 Task: Find connections with filter location Mālvan with filter topic #Trainingwith filter profile language English with filter current company Zolo with filter school Sant Longowal Institute of Engineering and Technology with filter industry Satellite Telecommunications with filter service category Retirement Planning with filter keywords title Speech Pathologist
Action: Mouse moved to (529, 74)
Screenshot: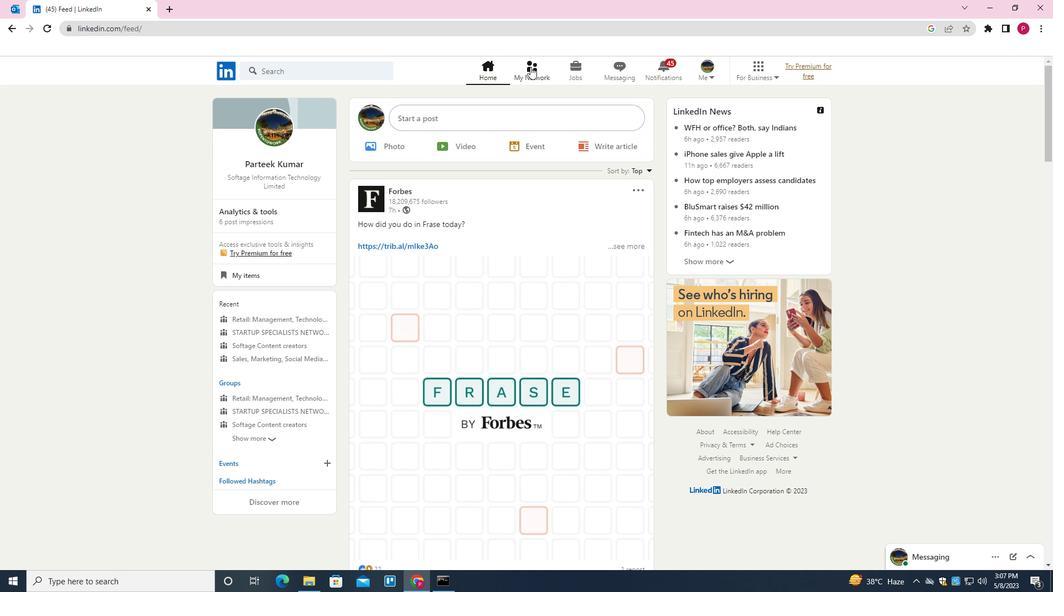 
Action: Mouse pressed left at (529, 74)
Screenshot: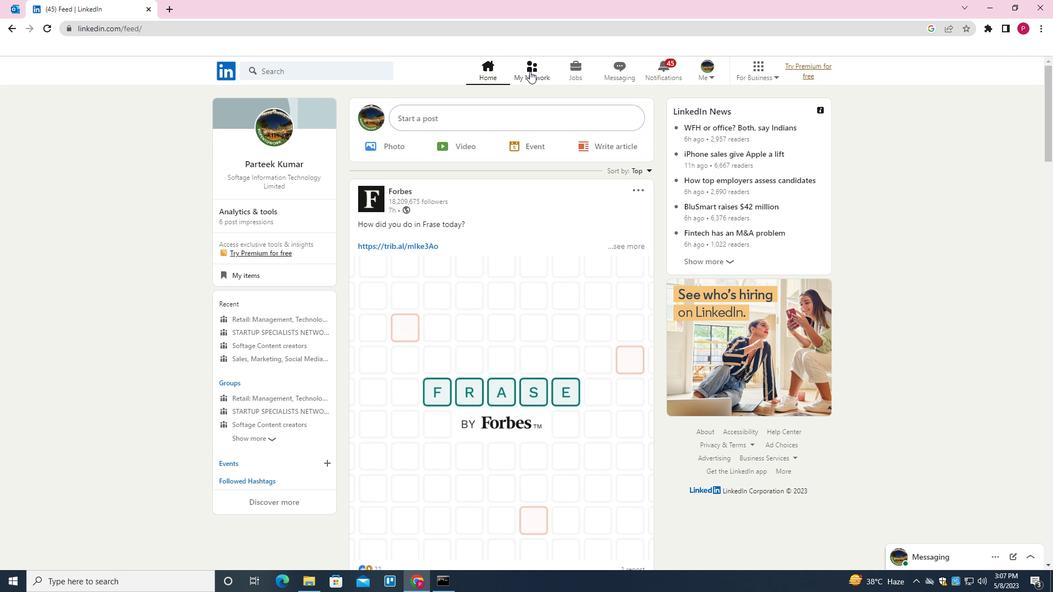 
Action: Mouse moved to (348, 132)
Screenshot: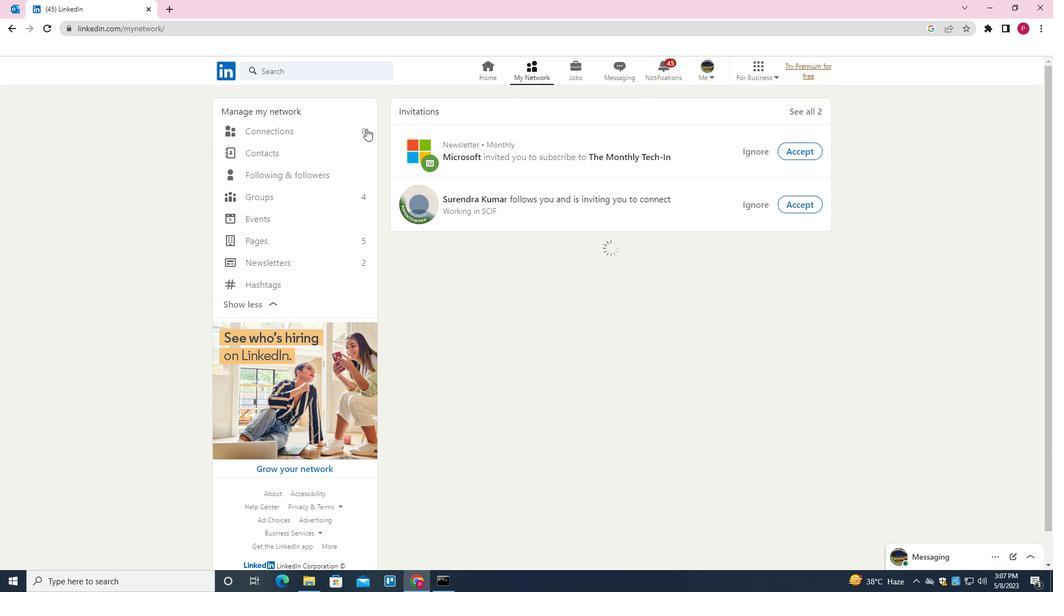
Action: Mouse pressed left at (348, 132)
Screenshot: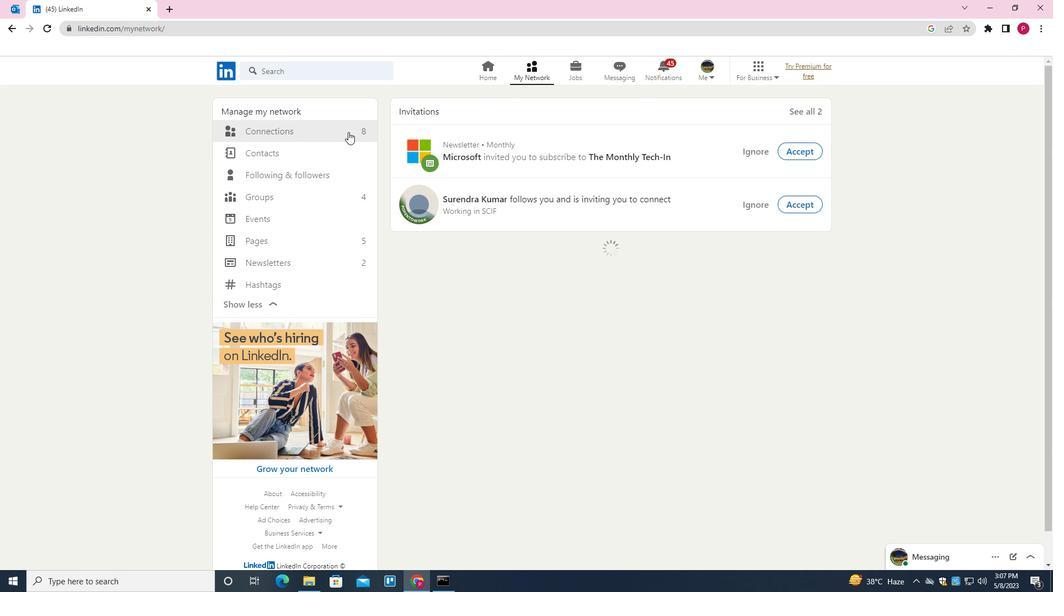 
Action: Mouse moved to (618, 130)
Screenshot: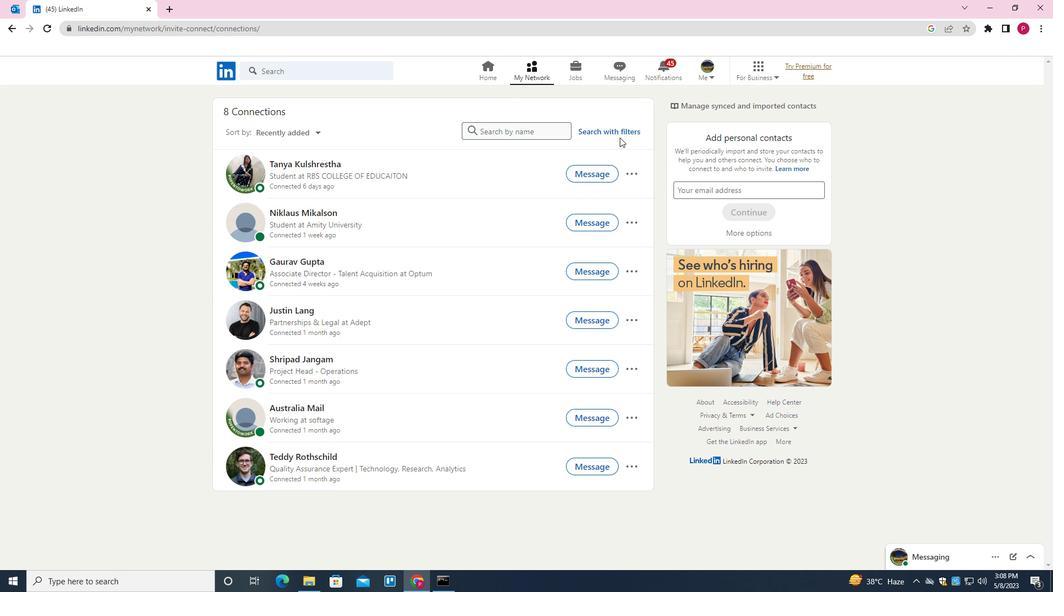 
Action: Mouse pressed left at (618, 130)
Screenshot: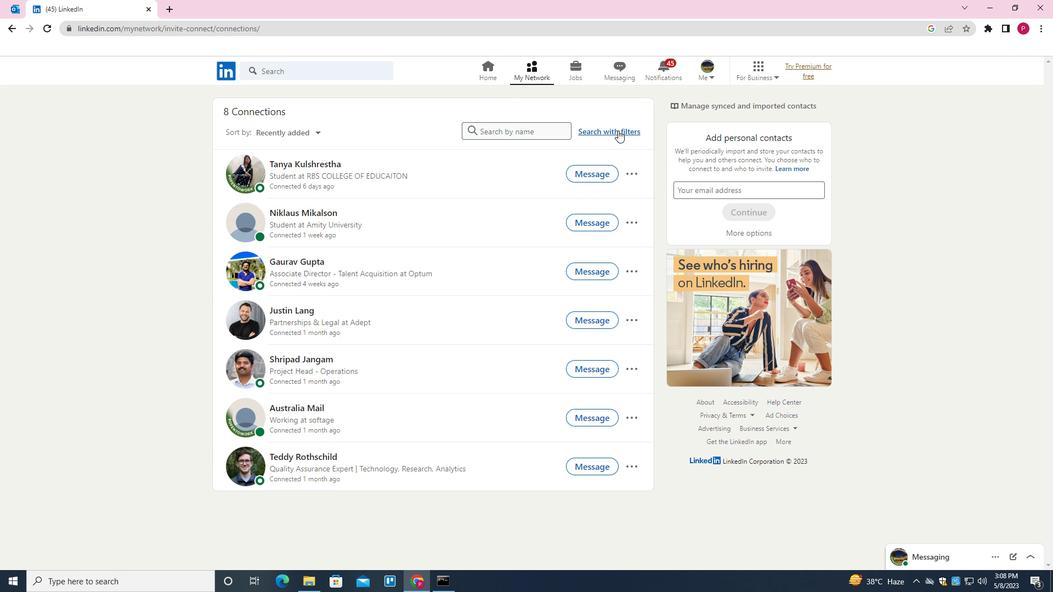 
Action: Mouse moved to (563, 103)
Screenshot: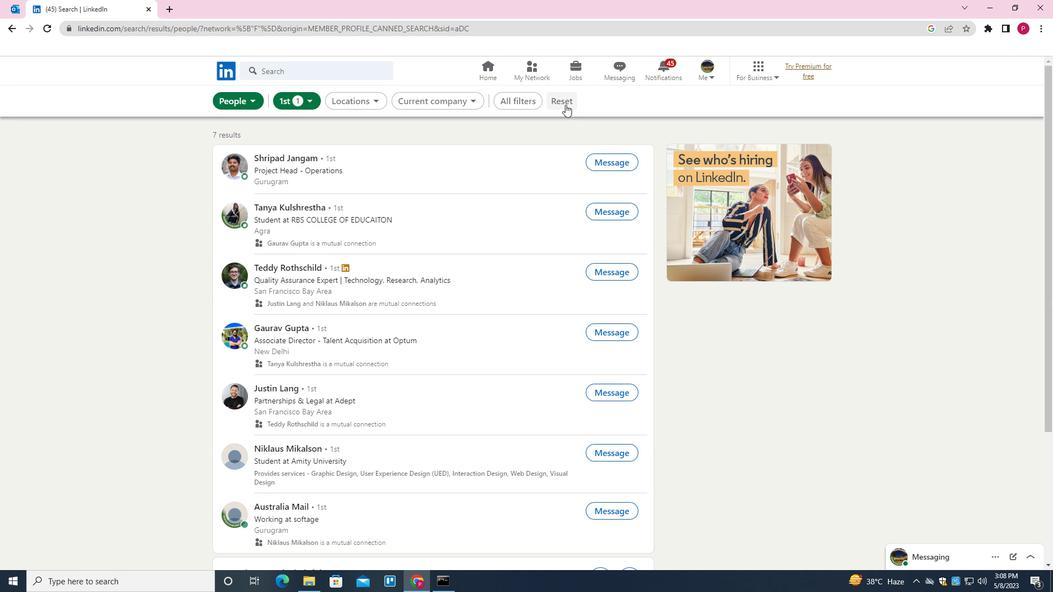 
Action: Mouse pressed left at (563, 103)
Screenshot: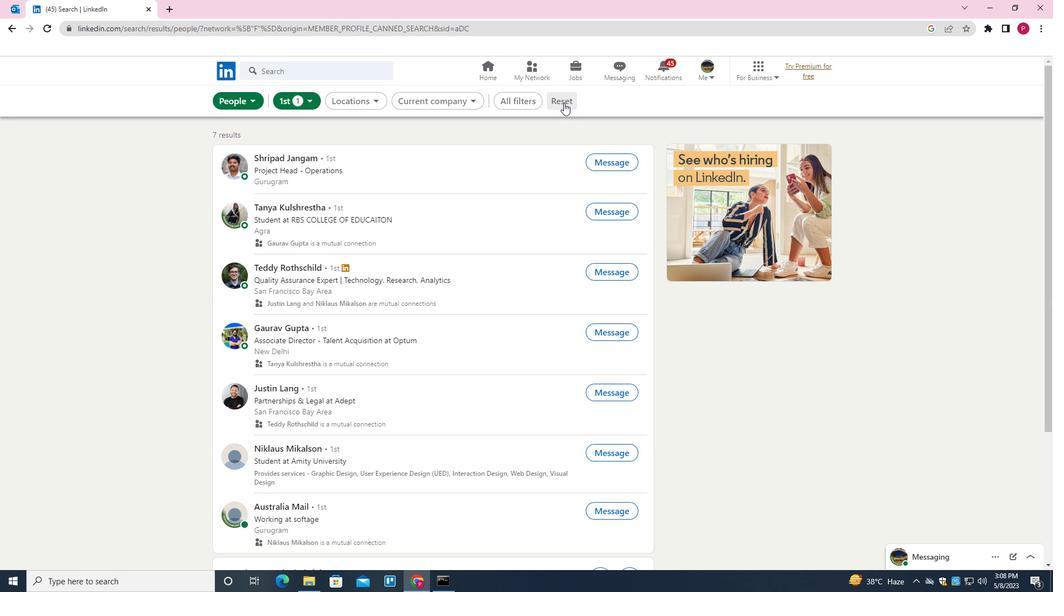 
Action: Mouse moved to (549, 103)
Screenshot: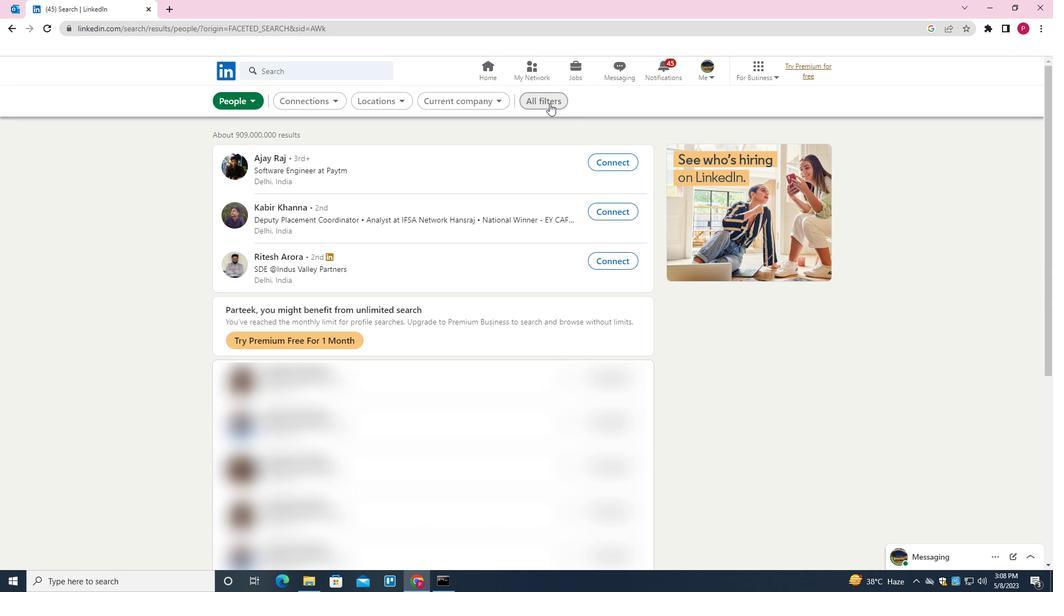 
Action: Mouse pressed left at (549, 103)
Screenshot: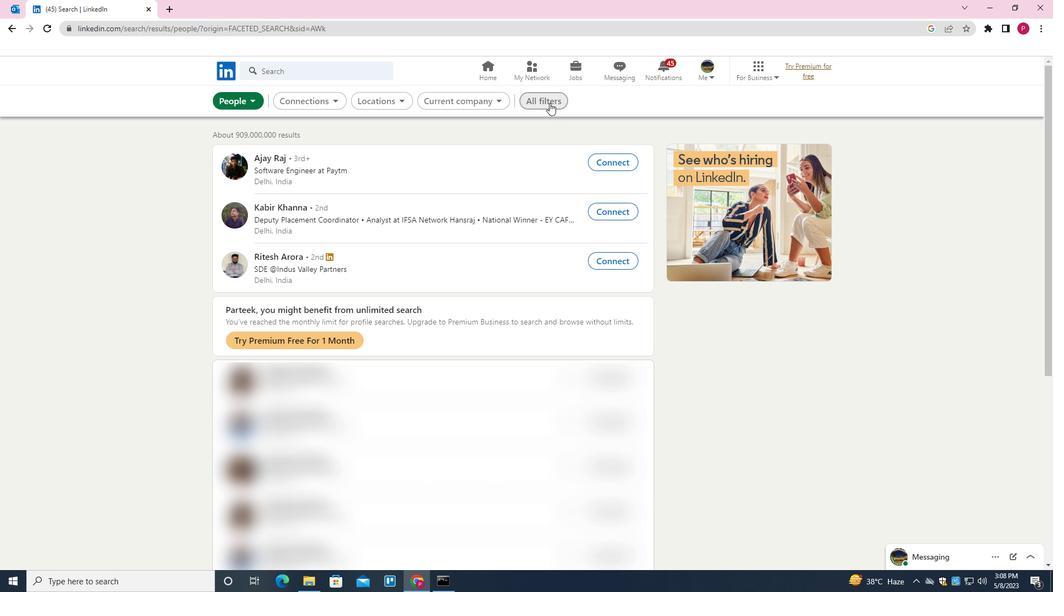 
Action: Mouse moved to (898, 251)
Screenshot: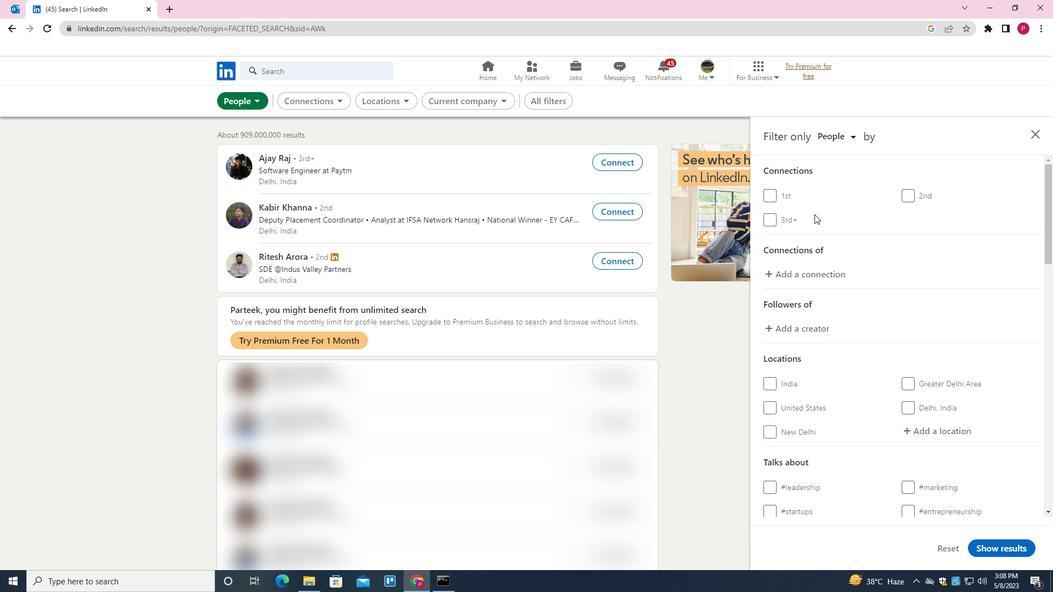 
Action: Mouse scrolled (898, 251) with delta (0, 0)
Screenshot: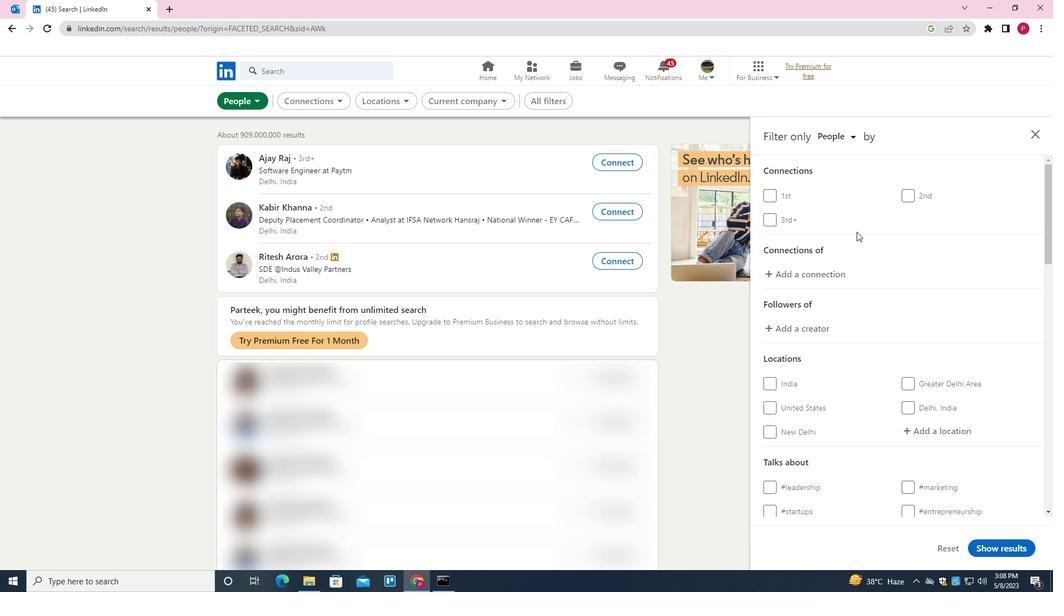 
Action: Mouse moved to (899, 253)
Screenshot: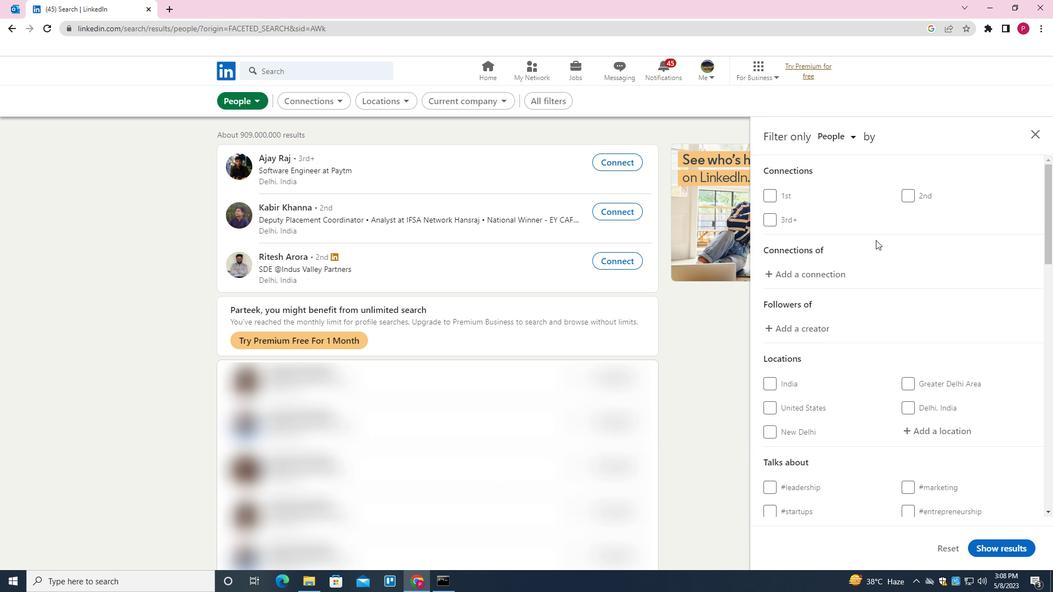 
Action: Mouse scrolled (899, 252) with delta (0, 0)
Screenshot: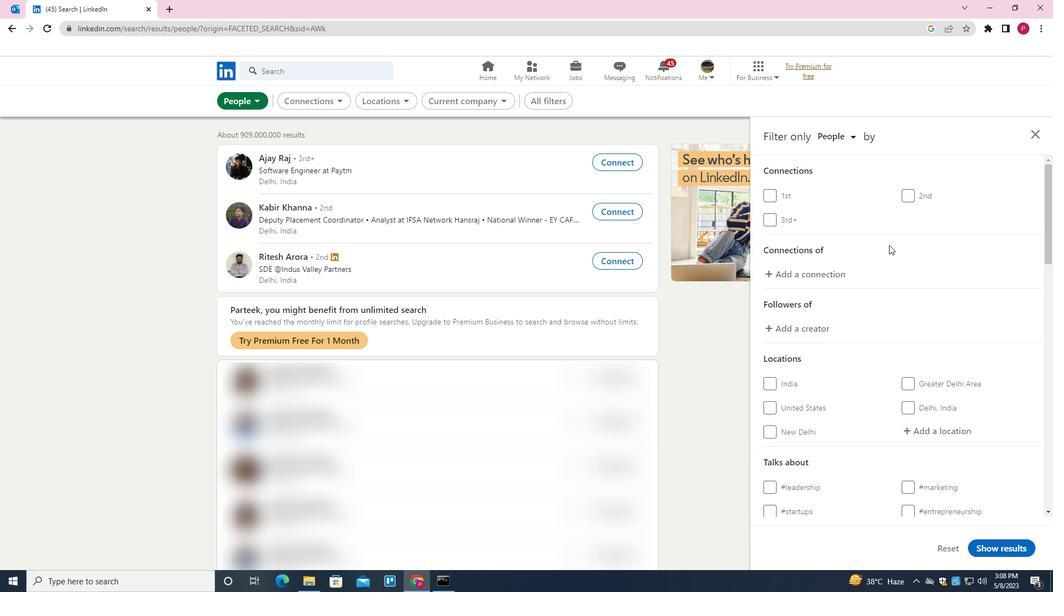 
Action: Mouse moved to (909, 264)
Screenshot: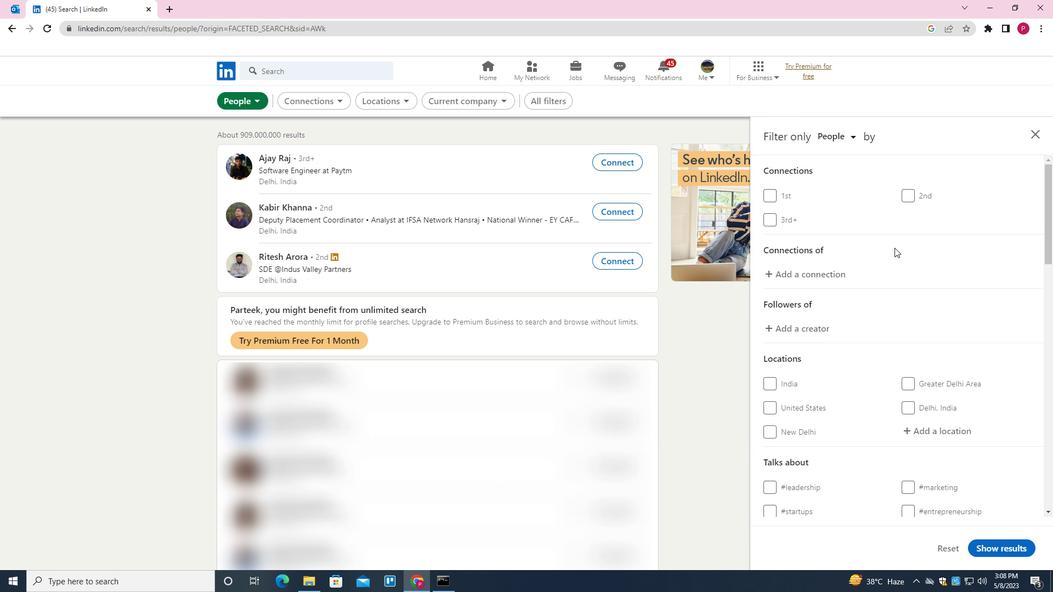 
Action: Mouse scrolled (909, 263) with delta (0, 0)
Screenshot: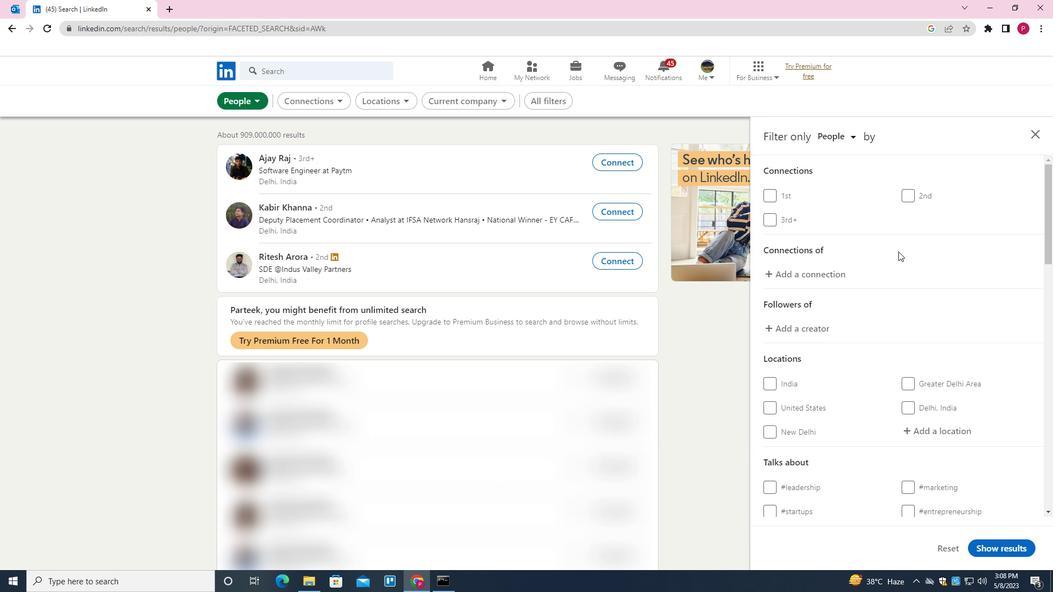 
Action: Mouse moved to (933, 263)
Screenshot: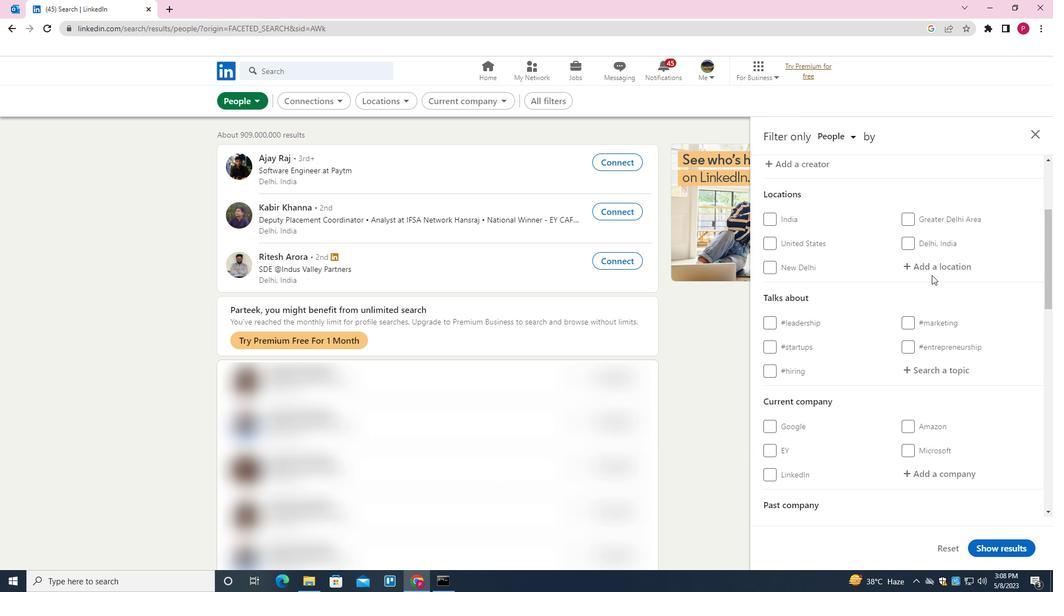 
Action: Mouse pressed left at (933, 263)
Screenshot: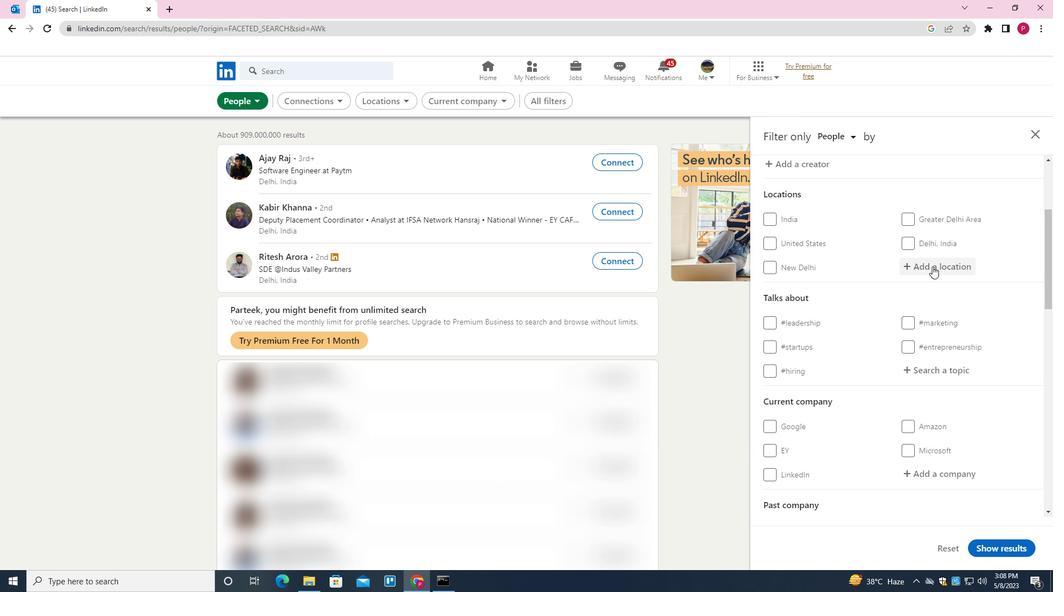 
Action: Key pressed <Key.shift>MALVAN<Key.down><Key.enter>
Screenshot: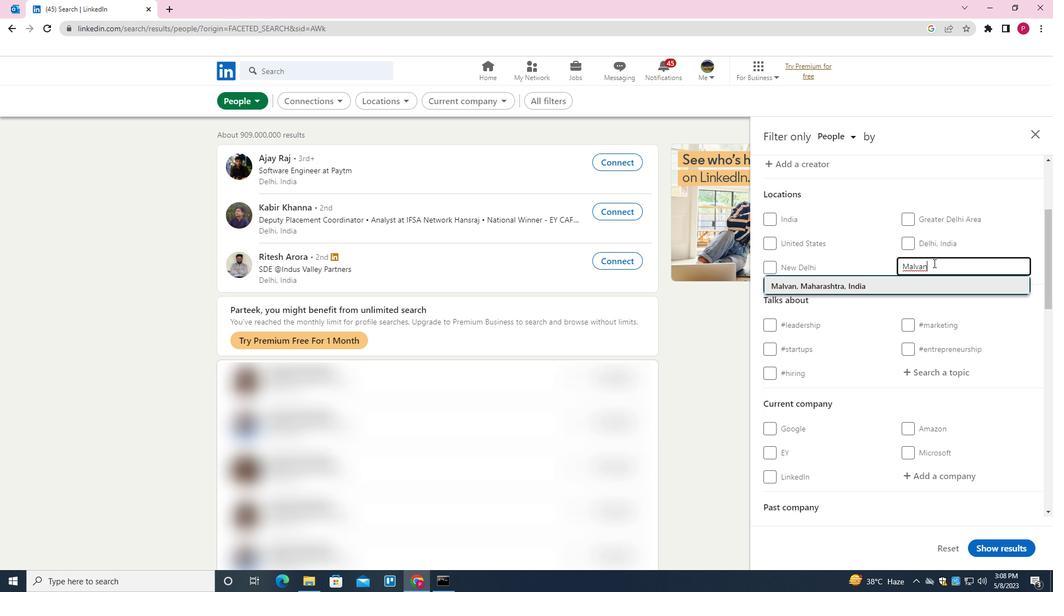 
Action: Mouse moved to (866, 285)
Screenshot: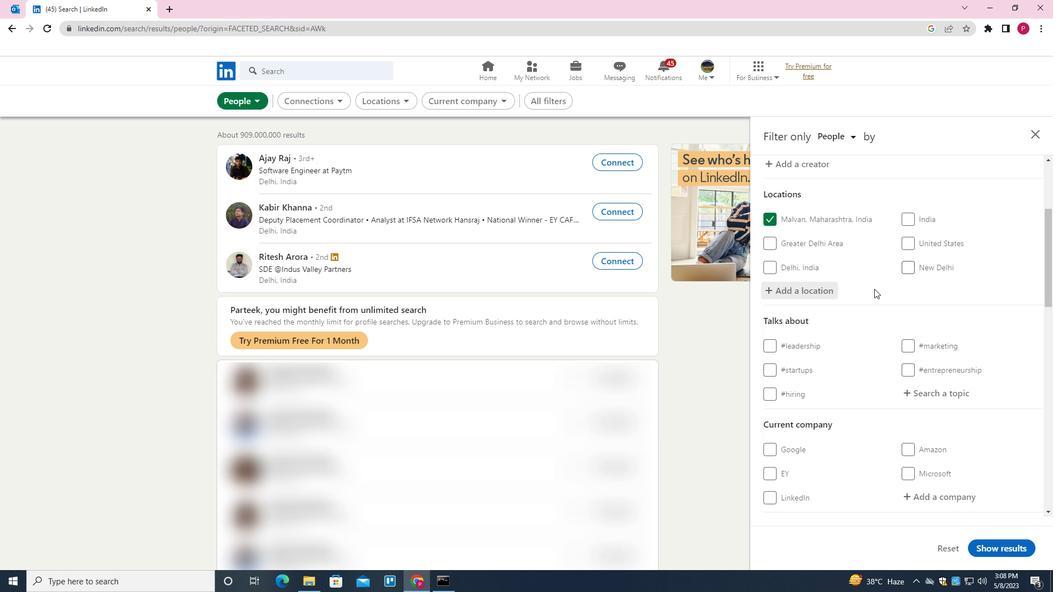 
Action: Mouse scrolled (866, 285) with delta (0, 0)
Screenshot: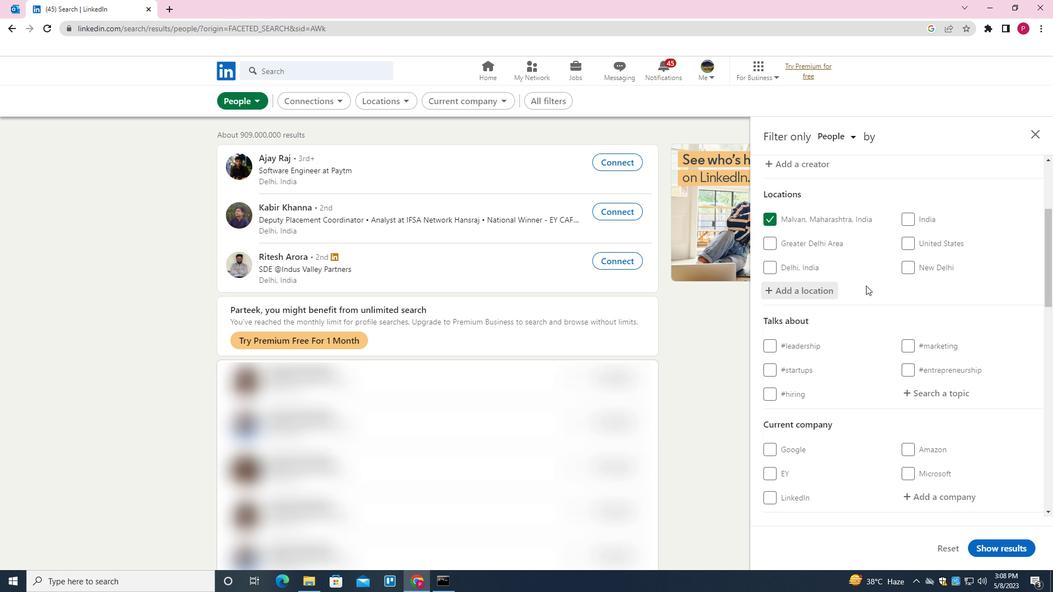 
Action: Mouse scrolled (866, 285) with delta (0, 0)
Screenshot: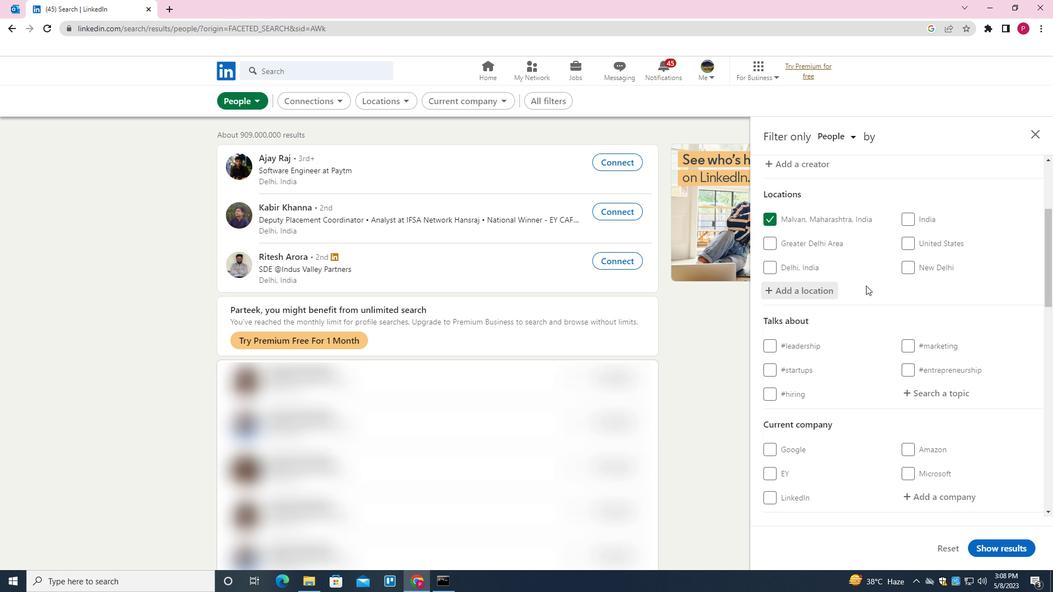 
Action: Mouse scrolled (866, 285) with delta (0, 0)
Screenshot: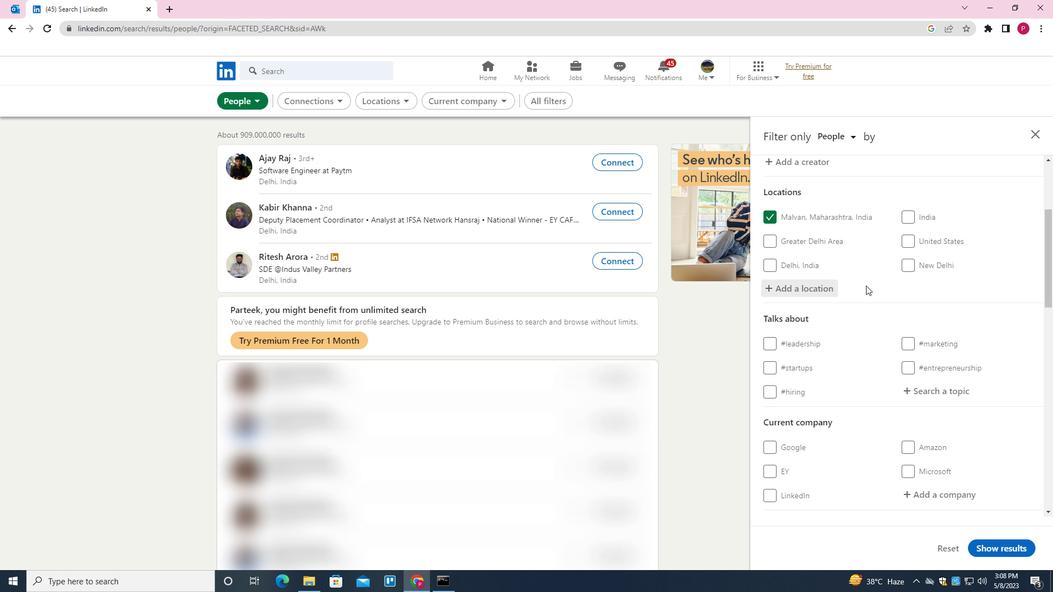 
Action: Mouse moved to (939, 234)
Screenshot: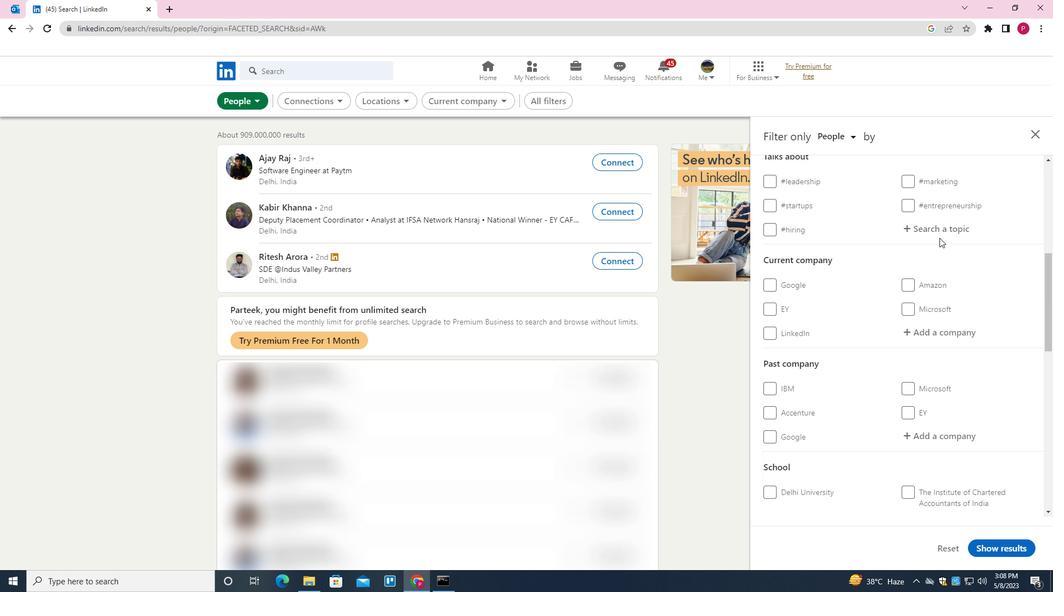 
Action: Mouse pressed left at (939, 234)
Screenshot: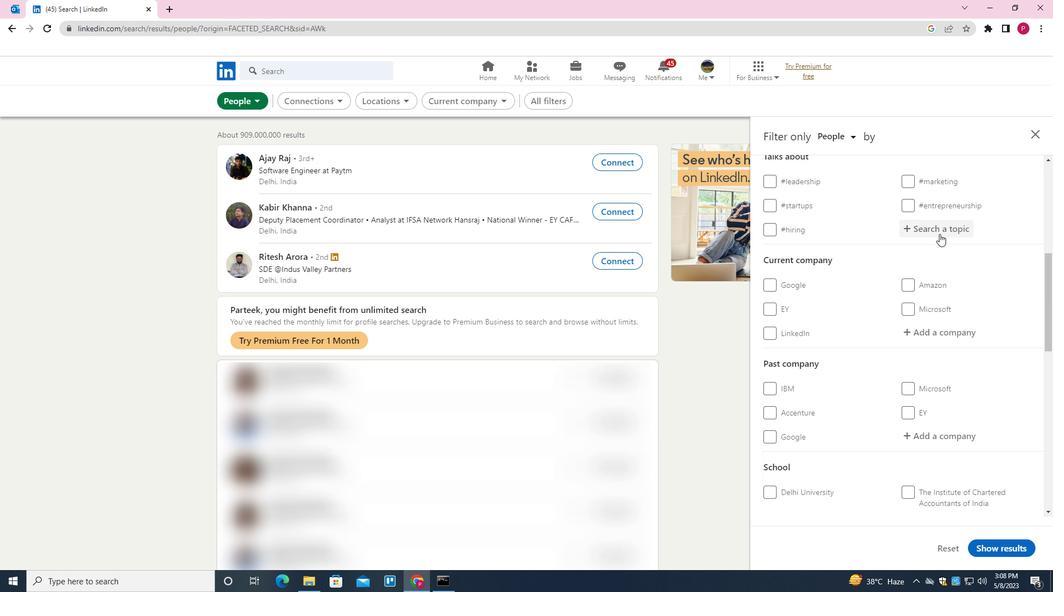 
Action: Key pressed TRAINING<Key.down><Key.enter>
Screenshot: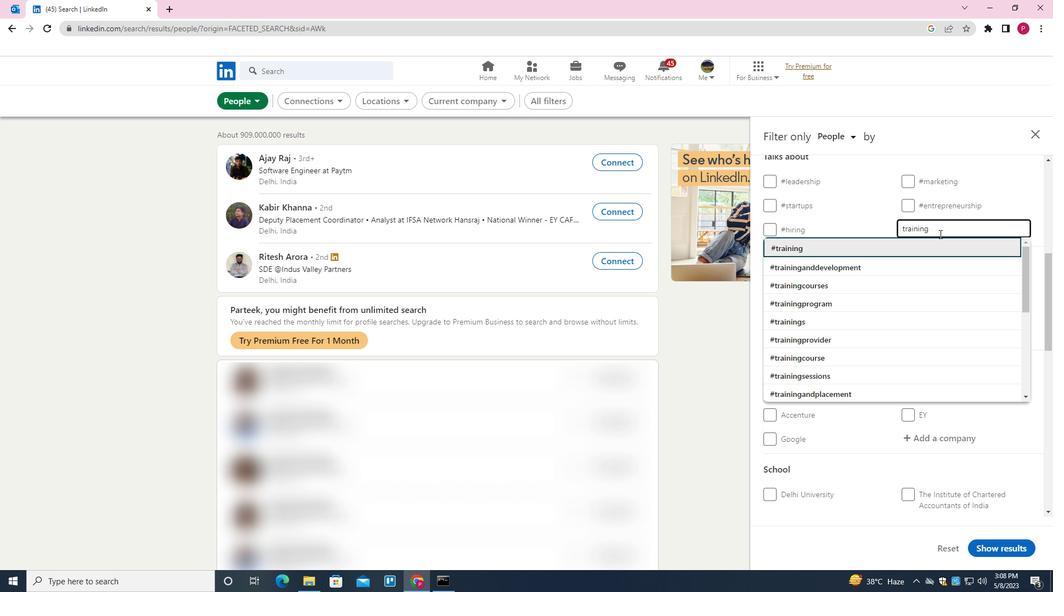 
Action: Mouse moved to (895, 312)
Screenshot: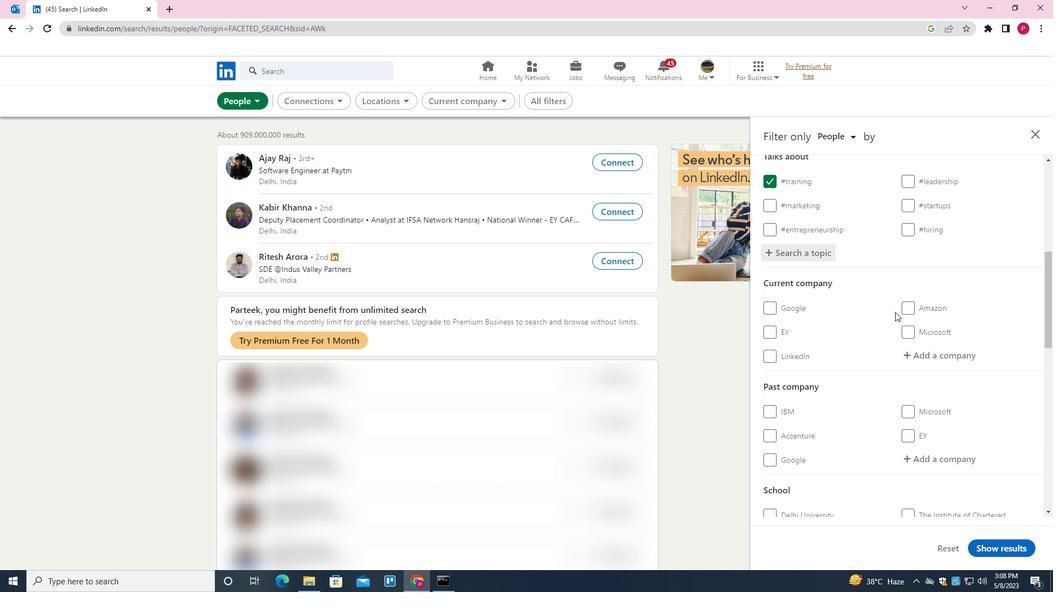 
Action: Mouse scrolled (895, 312) with delta (0, 0)
Screenshot: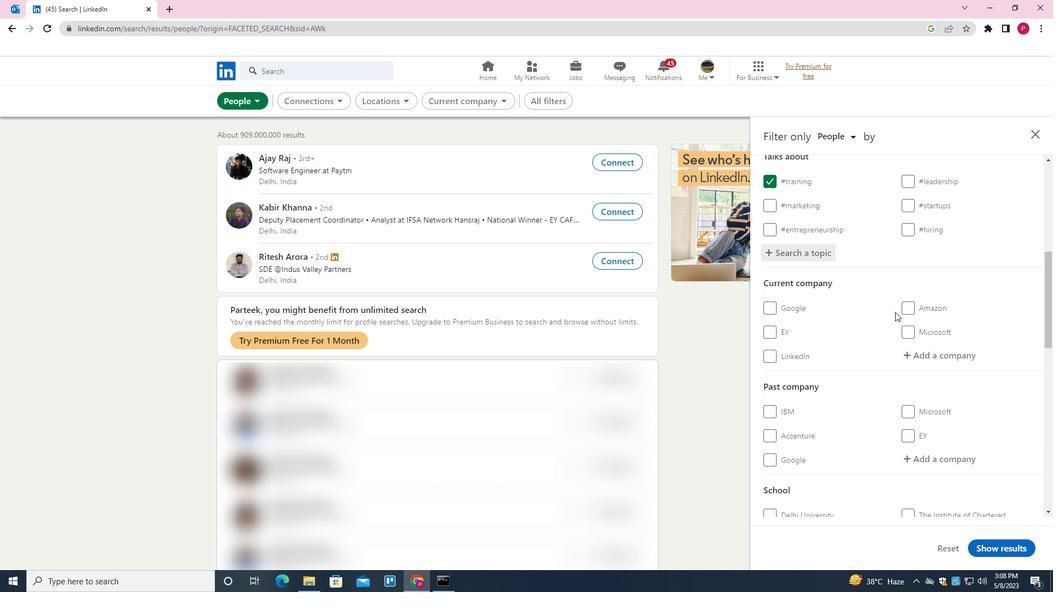 
Action: Mouse scrolled (895, 312) with delta (0, 0)
Screenshot: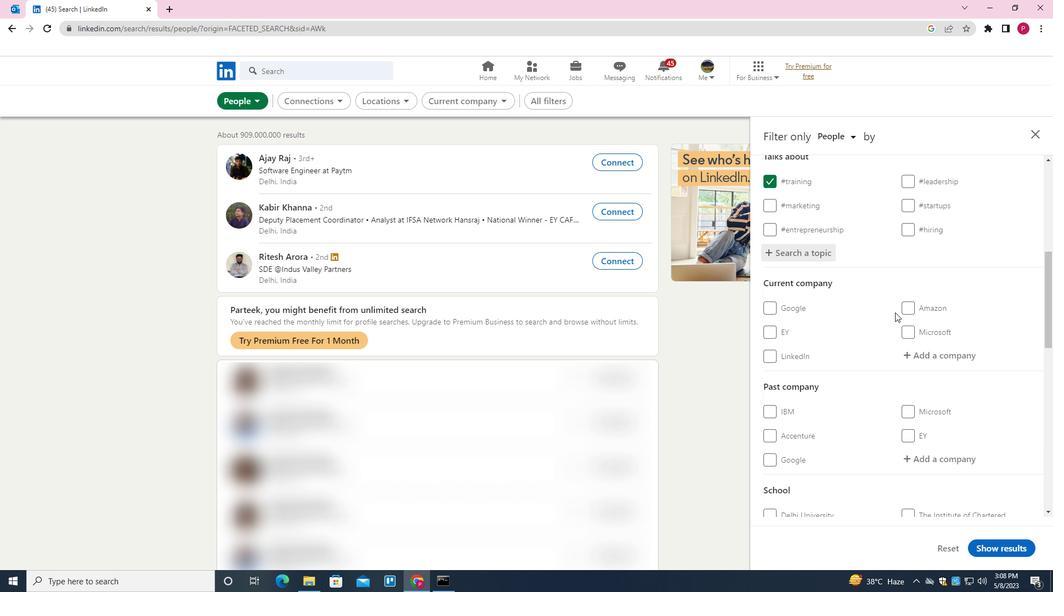 
Action: Mouse scrolled (895, 312) with delta (0, 0)
Screenshot: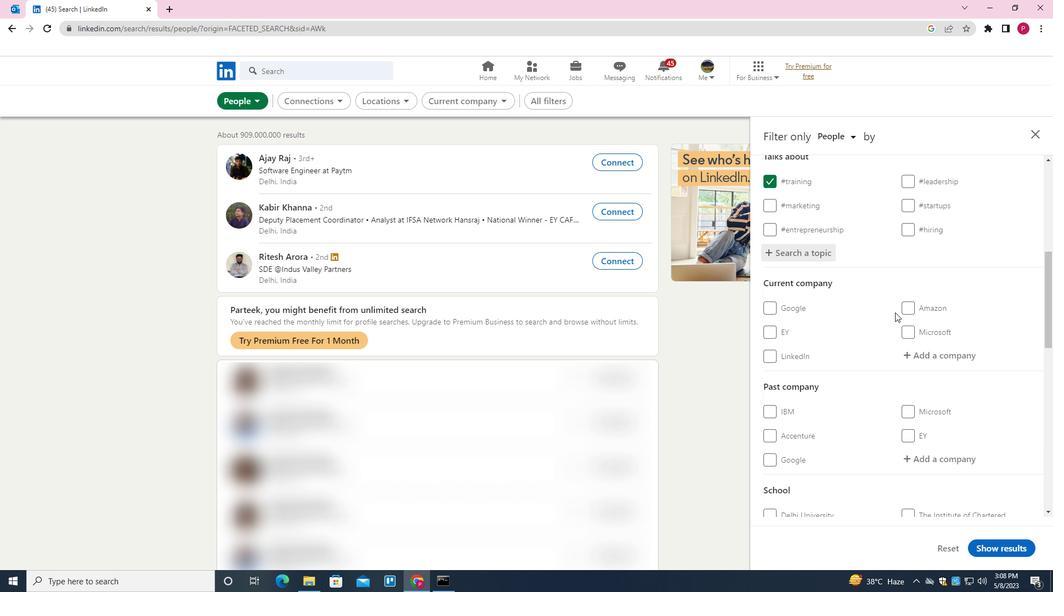 
Action: Mouse scrolled (895, 312) with delta (0, 0)
Screenshot: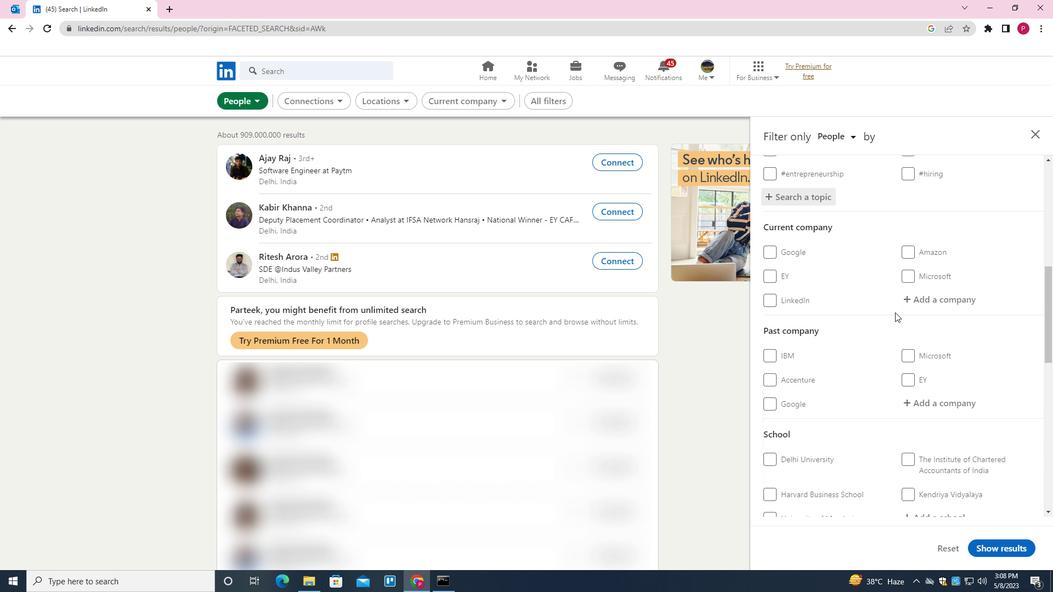 
Action: Mouse scrolled (895, 312) with delta (0, 0)
Screenshot: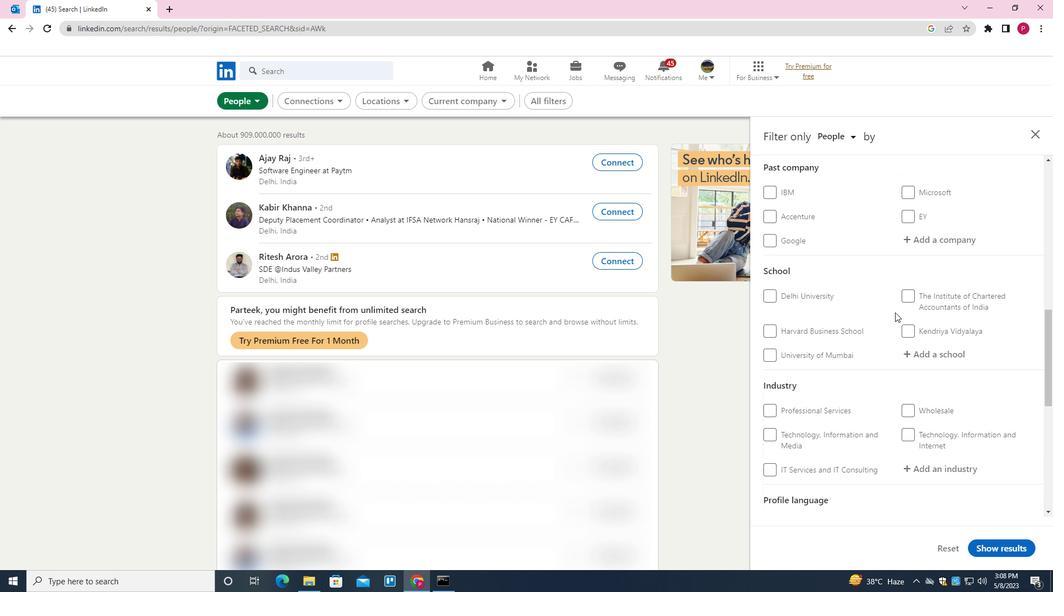 
Action: Mouse scrolled (895, 312) with delta (0, 0)
Screenshot: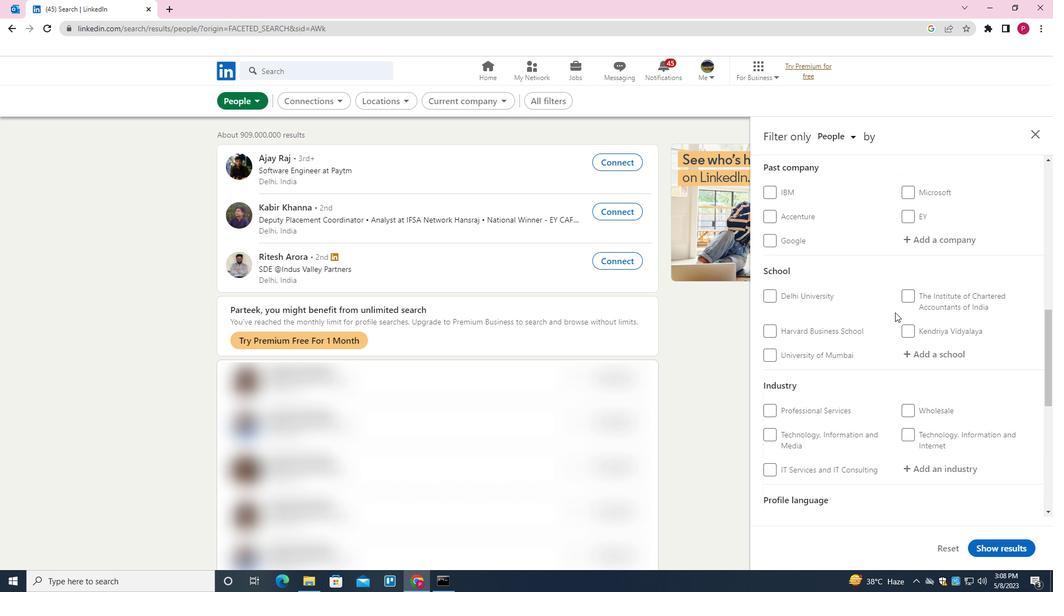 
Action: Mouse scrolled (895, 312) with delta (0, 0)
Screenshot: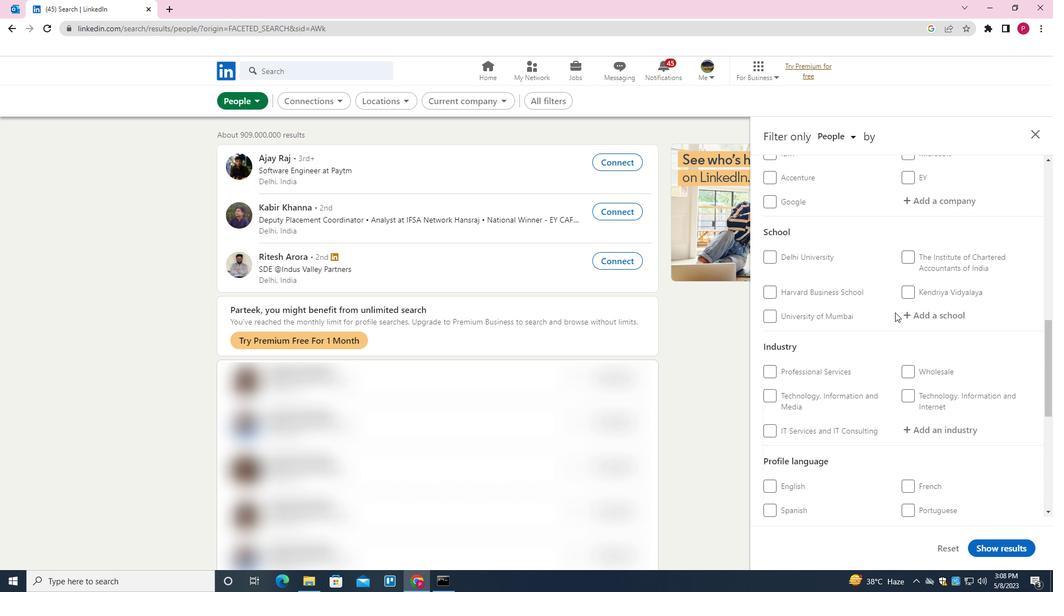 
Action: Mouse scrolled (895, 312) with delta (0, 0)
Screenshot: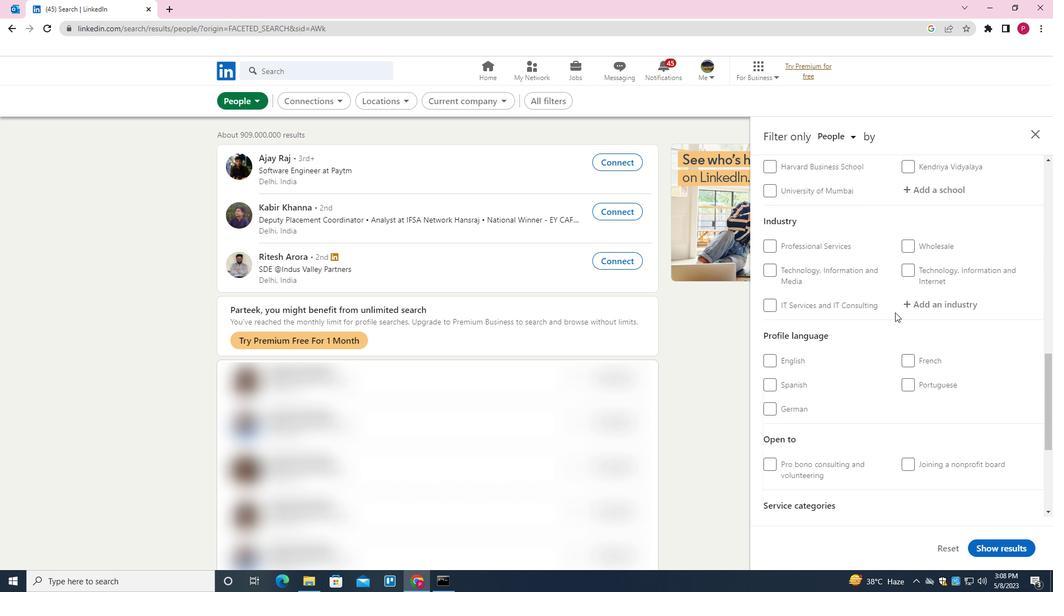 
Action: Mouse moved to (805, 307)
Screenshot: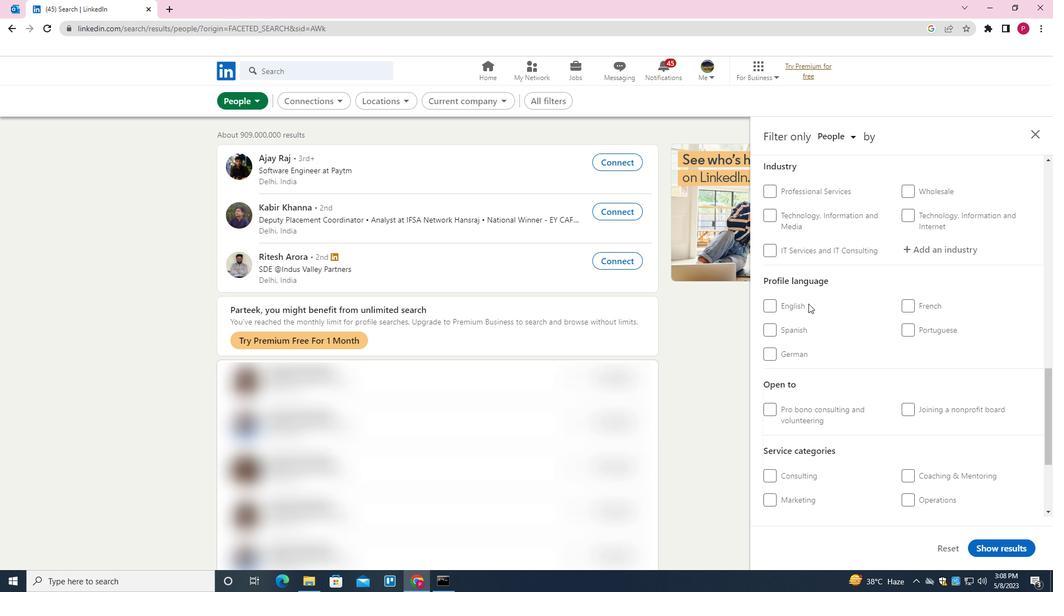 
Action: Mouse pressed left at (805, 307)
Screenshot: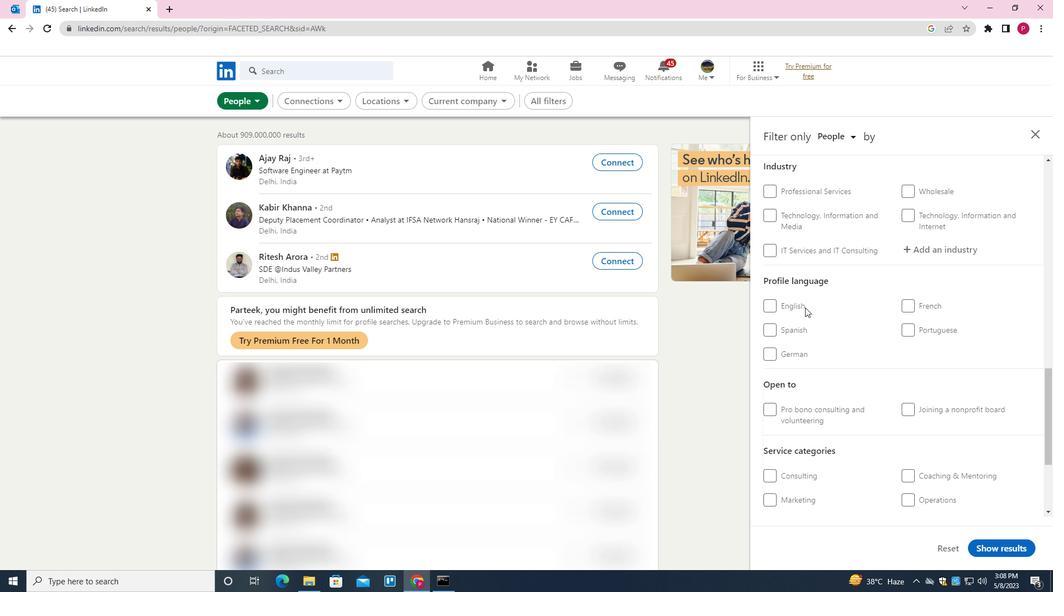 
Action: Mouse moved to (795, 309)
Screenshot: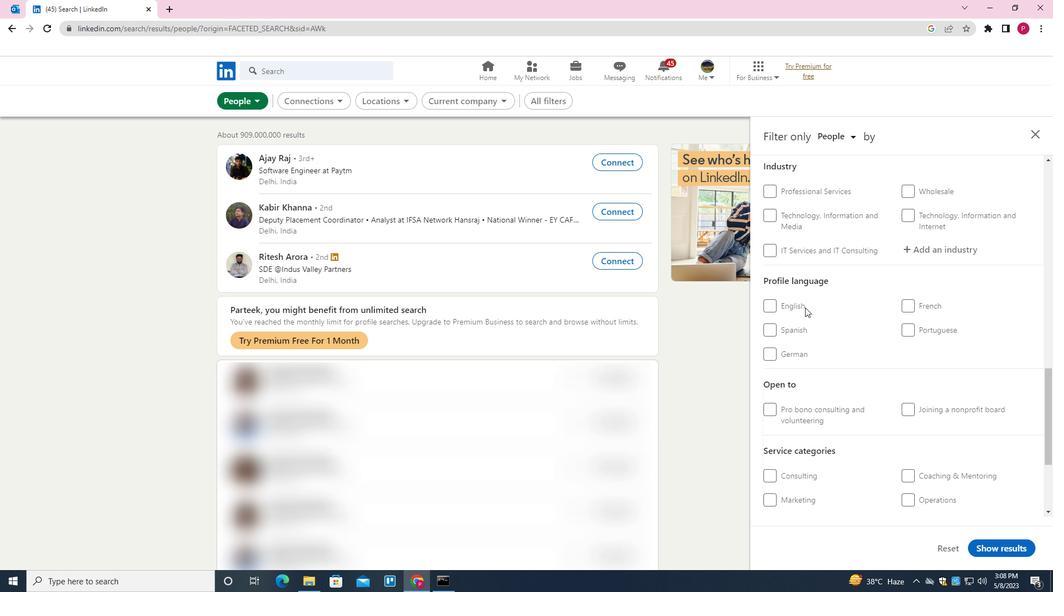 
Action: Mouse pressed left at (795, 309)
Screenshot: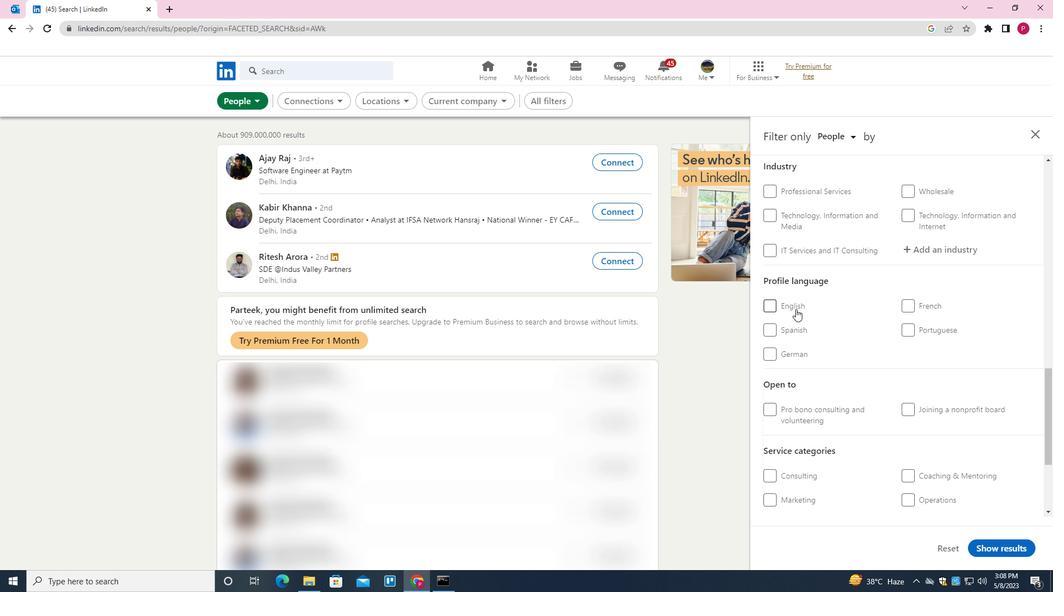 
Action: Mouse moved to (858, 340)
Screenshot: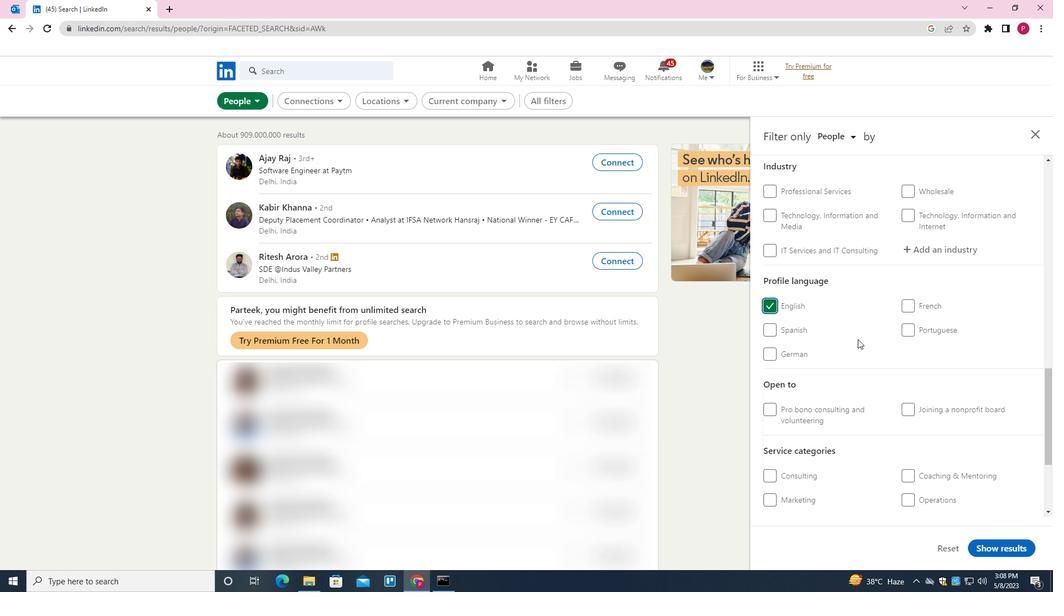 
Action: Mouse scrolled (858, 340) with delta (0, 0)
Screenshot: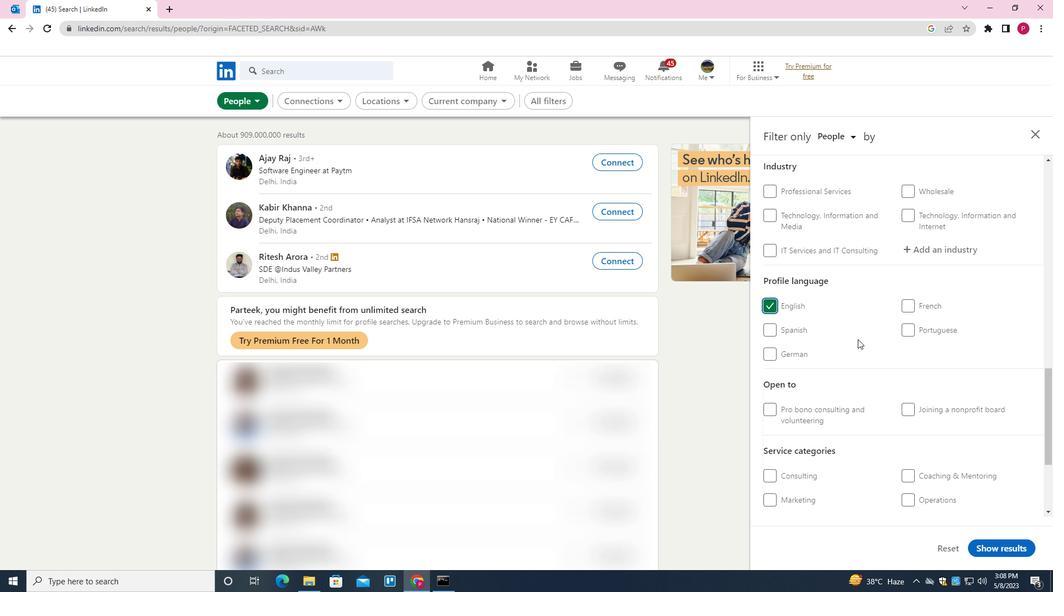 
Action: Mouse scrolled (858, 340) with delta (0, 0)
Screenshot: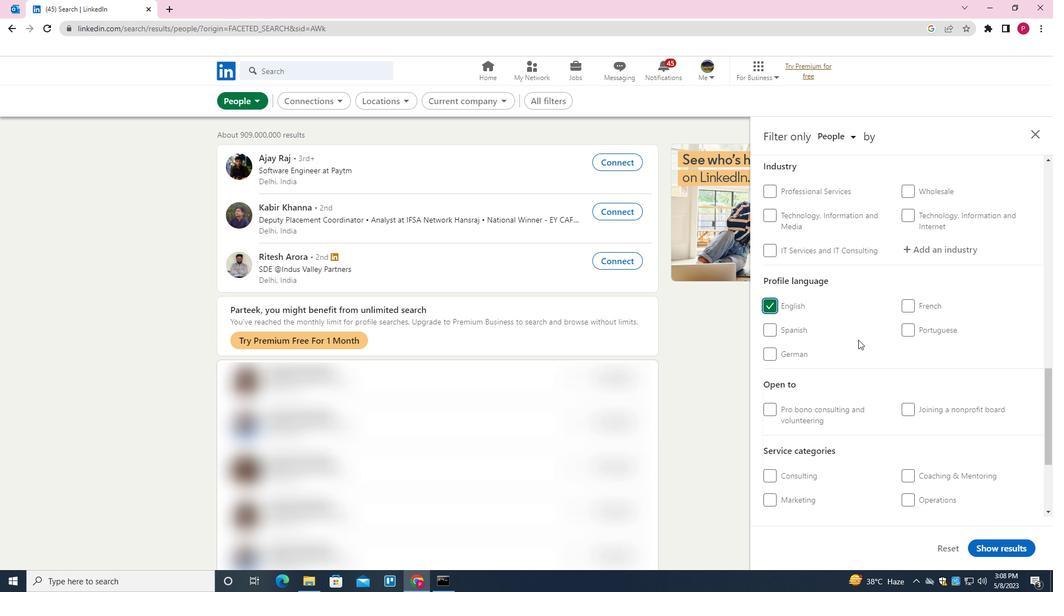 
Action: Mouse scrolled (858, 340) with delta (0, 0)
Screenshot: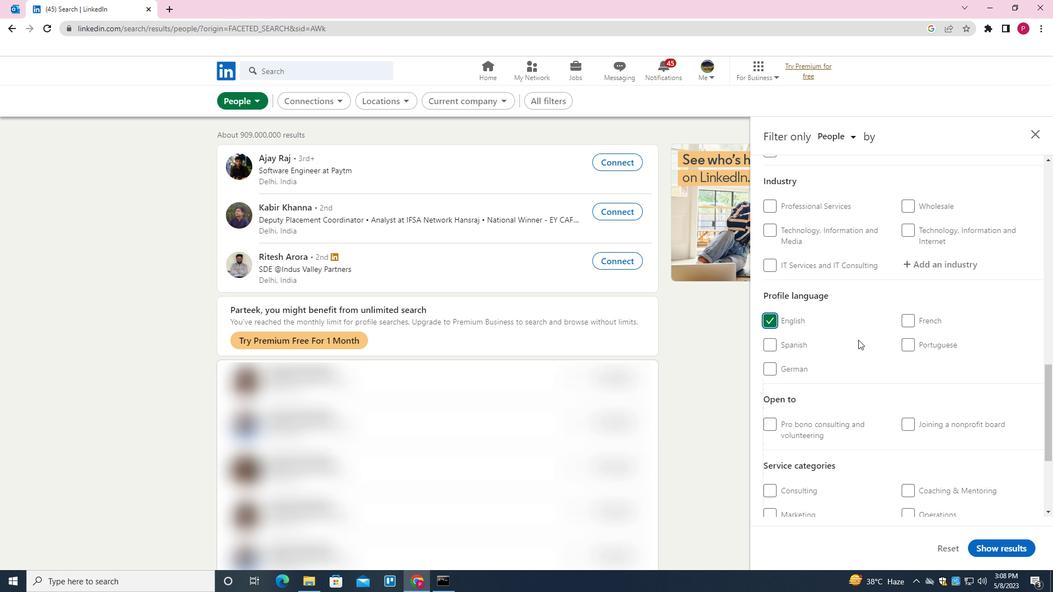 
Action: Mouse scrolled (858, 340) with delta (0, 0)
Screenshot: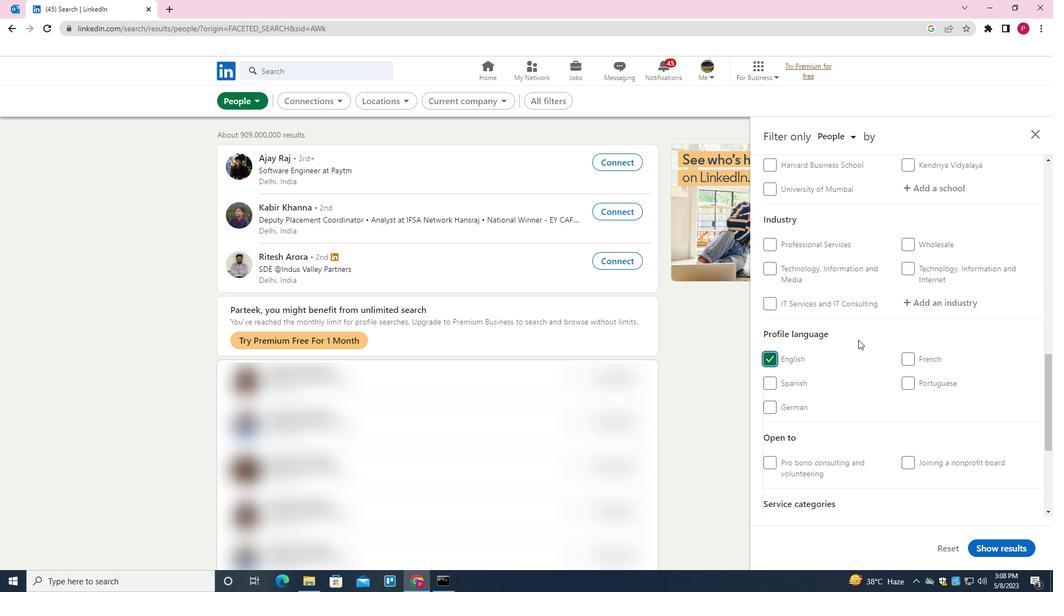 
Action: Mouse scrolled (858, 340) with delta (0, 0)
Screenshot: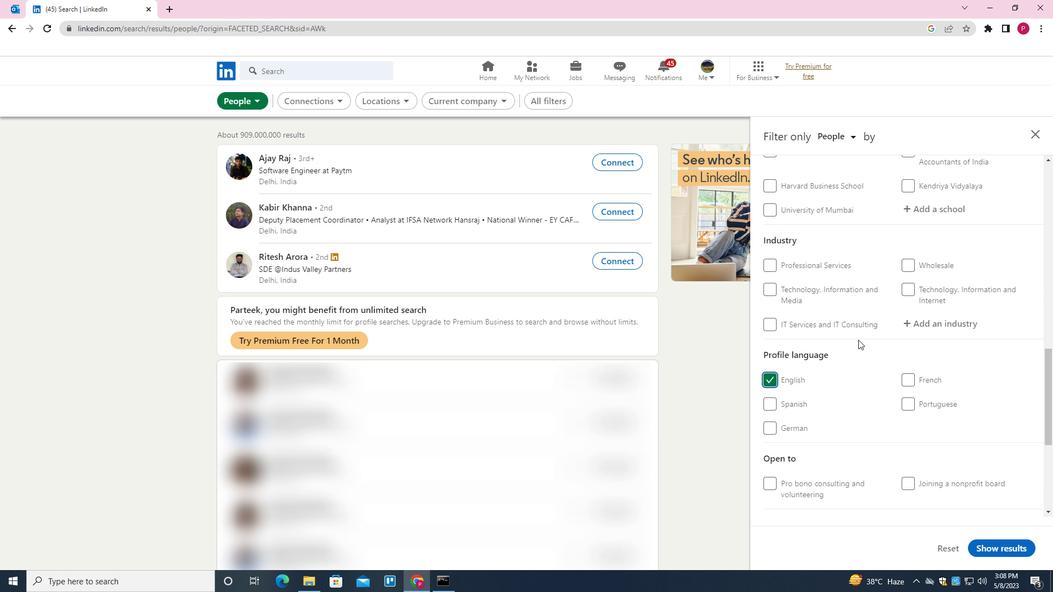 
Action: Mouse scrolled (858, 340) with delta (0, 0)
Screenshot: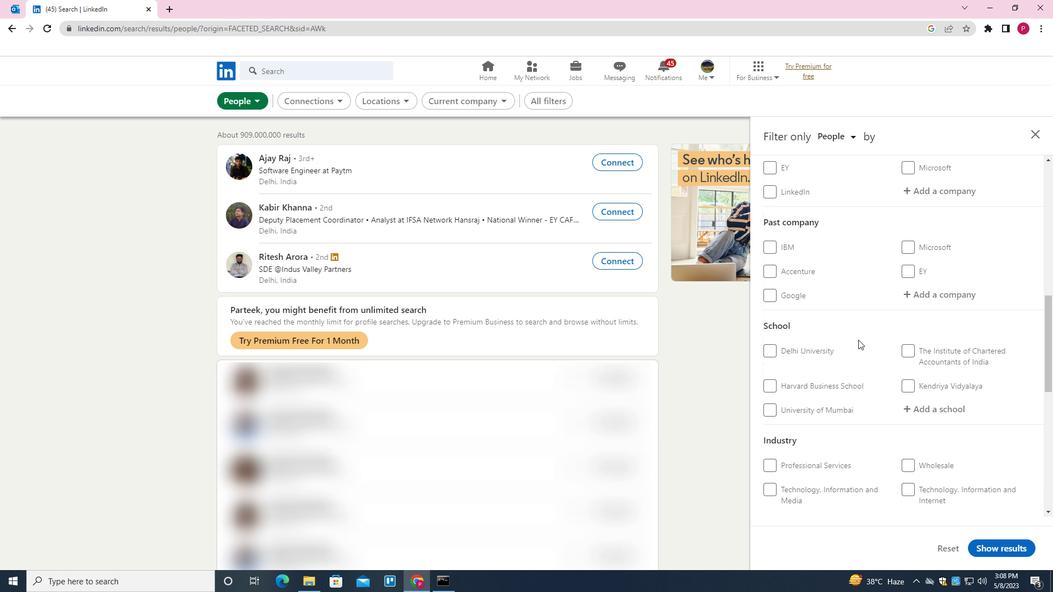 
Action: Mouse scrolled (858, 340) with delta (0, 0)
Screenshot: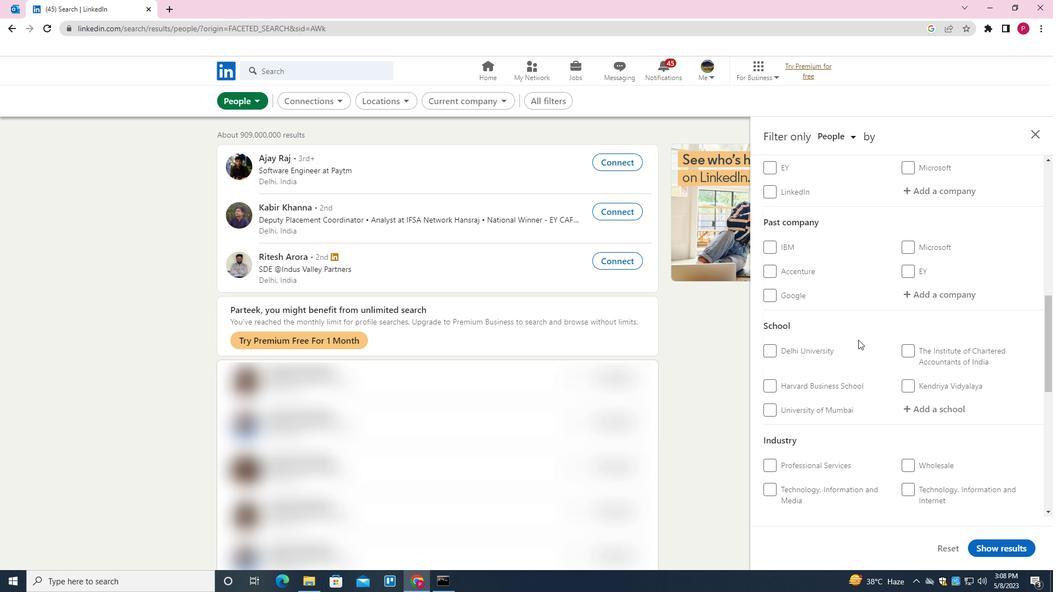
Action: Mouse moved to (914, 302)
Screenshot: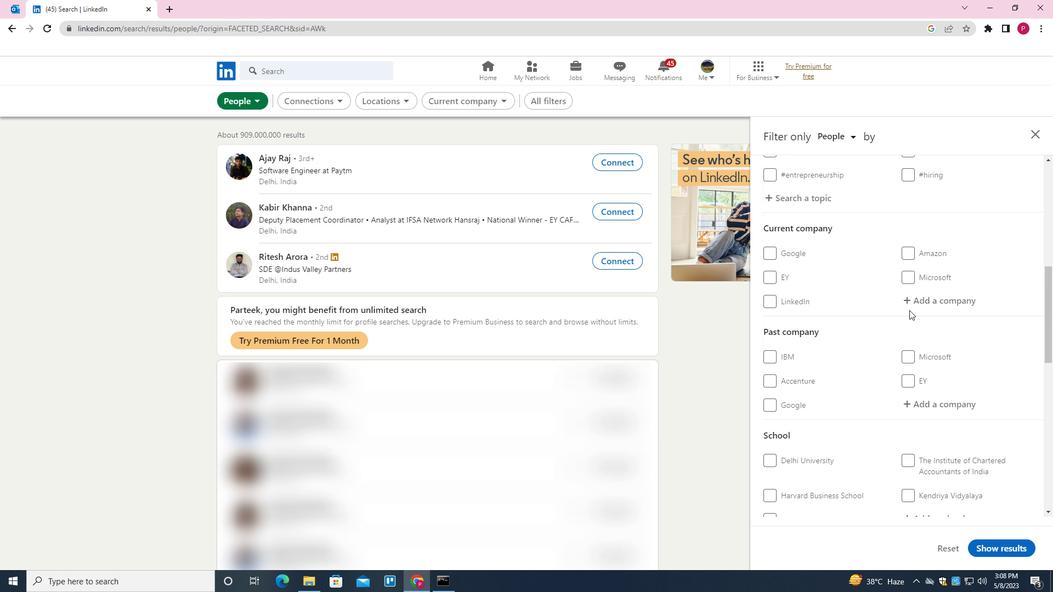 
Action: Mouse pressed left at (914, 302)
Screenshot: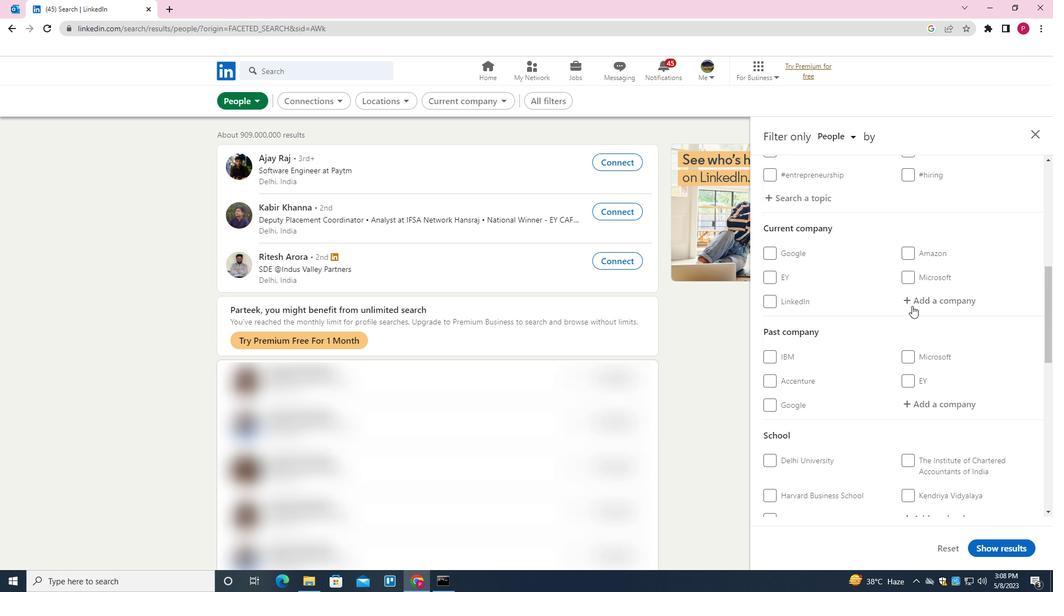 
Action: Mouse scrolled (914, 303) with delta (0, 0)
Screenshot: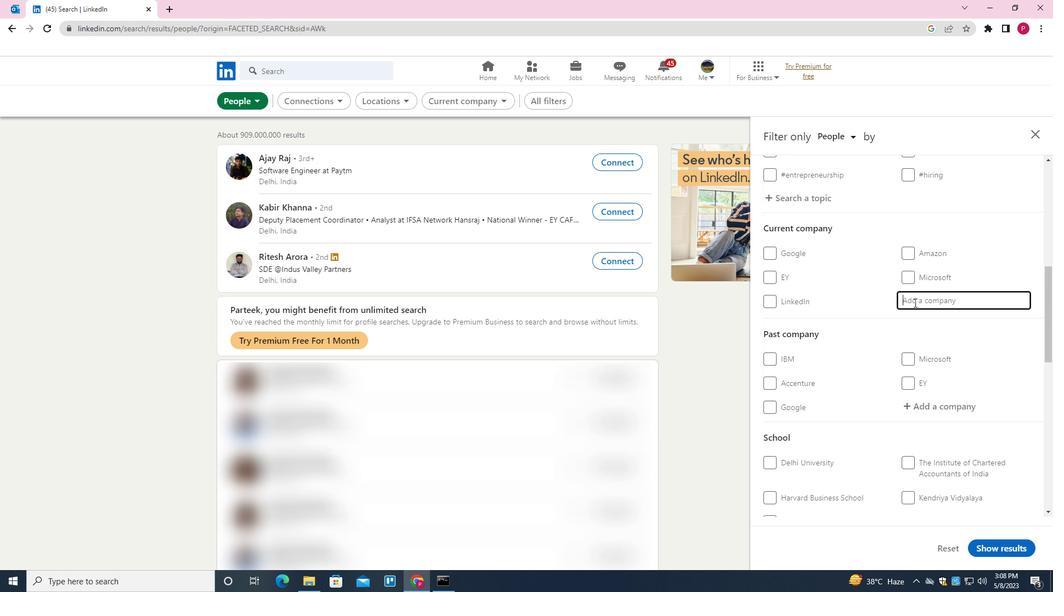 
Action: Key pressed <Key.shift>ZOLO<Key.down><Key.enter>
Screenshot: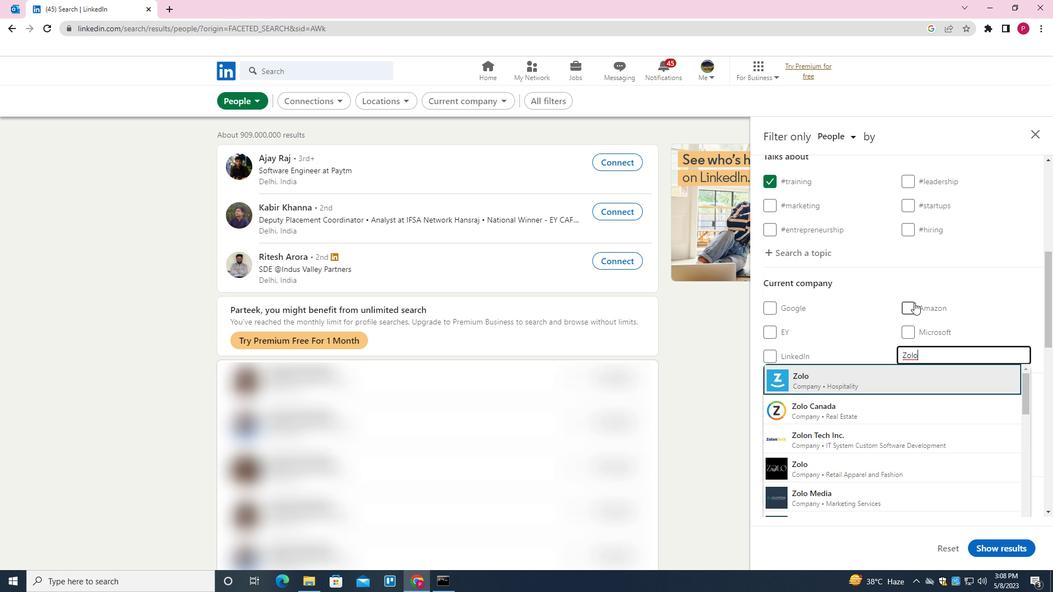 
Action: Mouse moved to (844, 345)
Screenshot: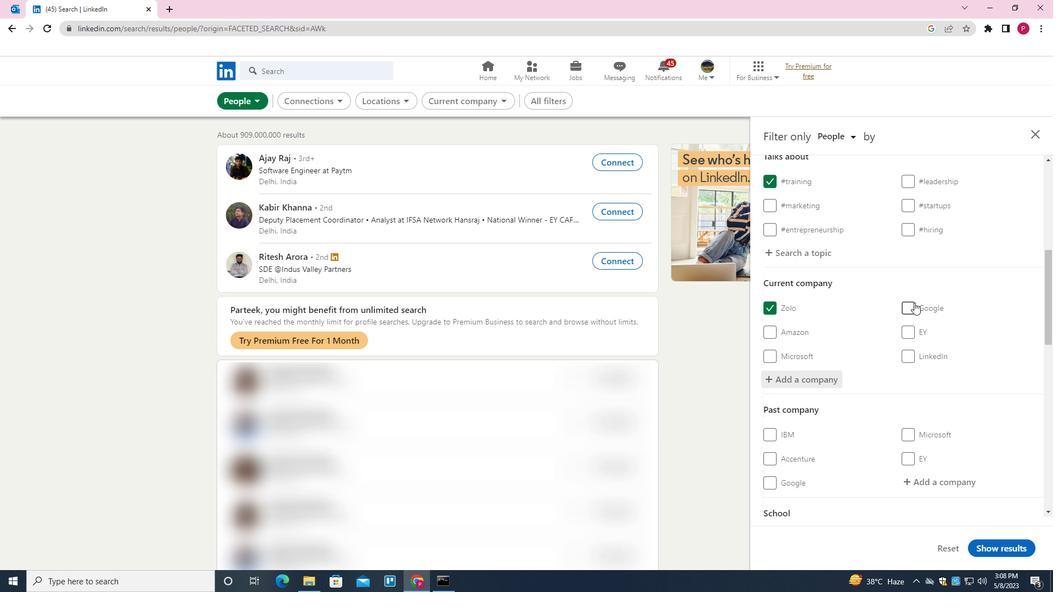 
Action: Mouse scrolled (844, 344) with delta (0, 0)
Screenshot: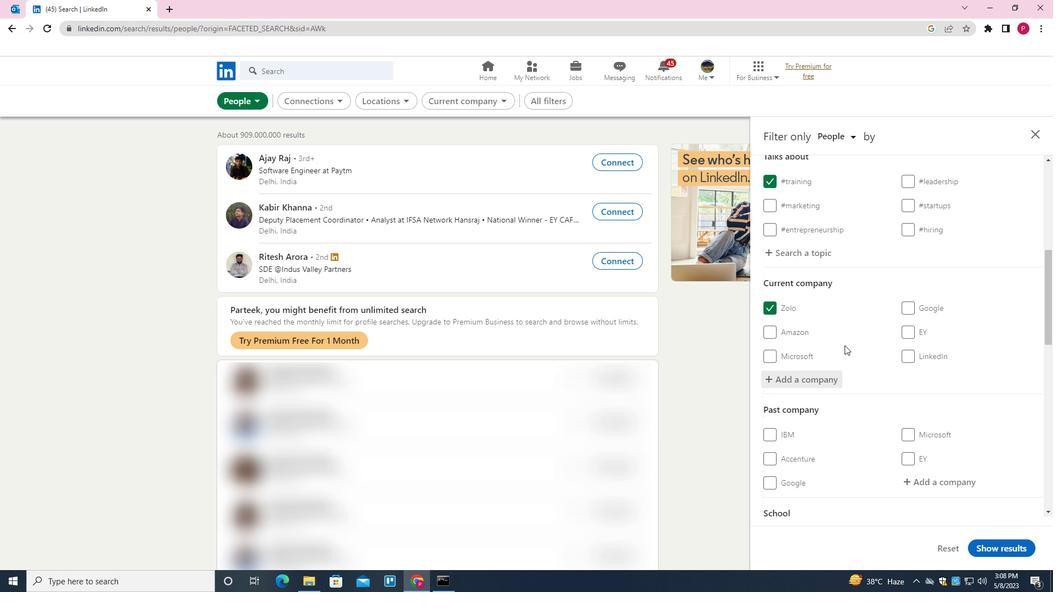 
Action: Mouse moved to (845, 345)
Screenshot: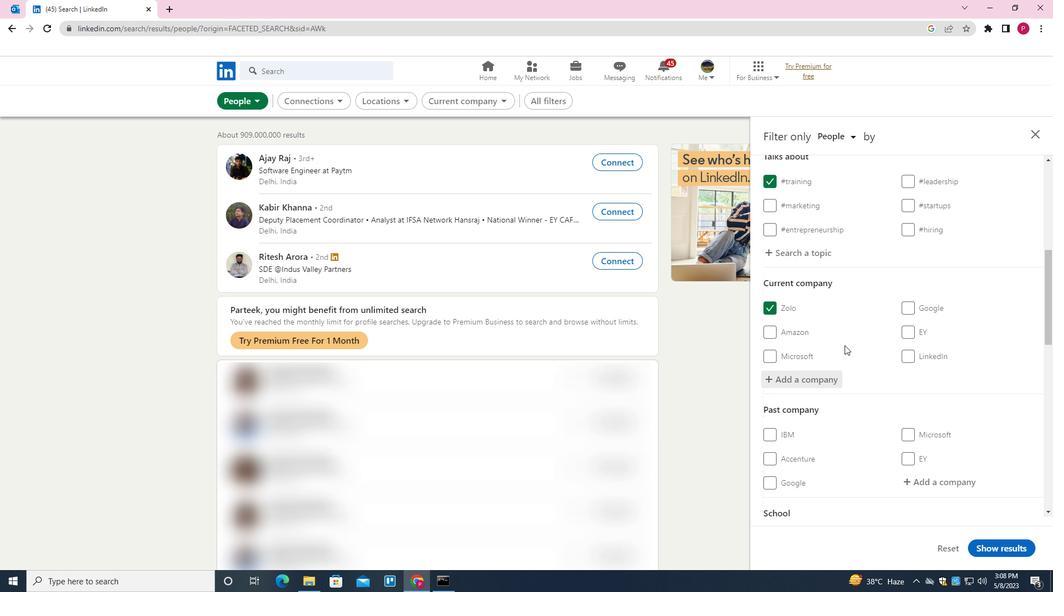 
Action: Mouse scrolled (845, 344) with delta (0, 0)
Screenshot: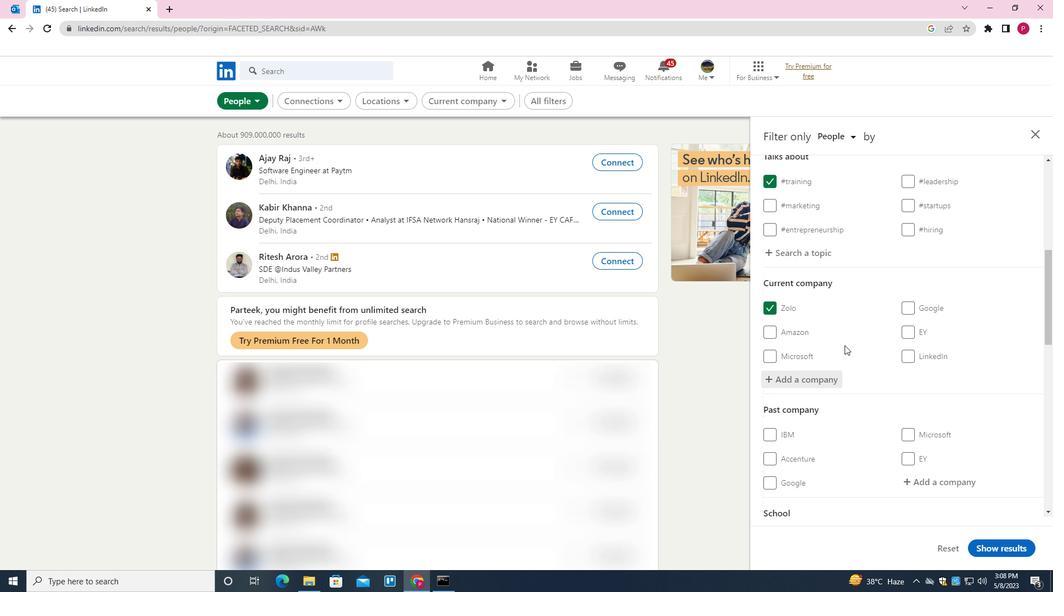 
Action: Mouse moved to (845, 345)
Screenshot: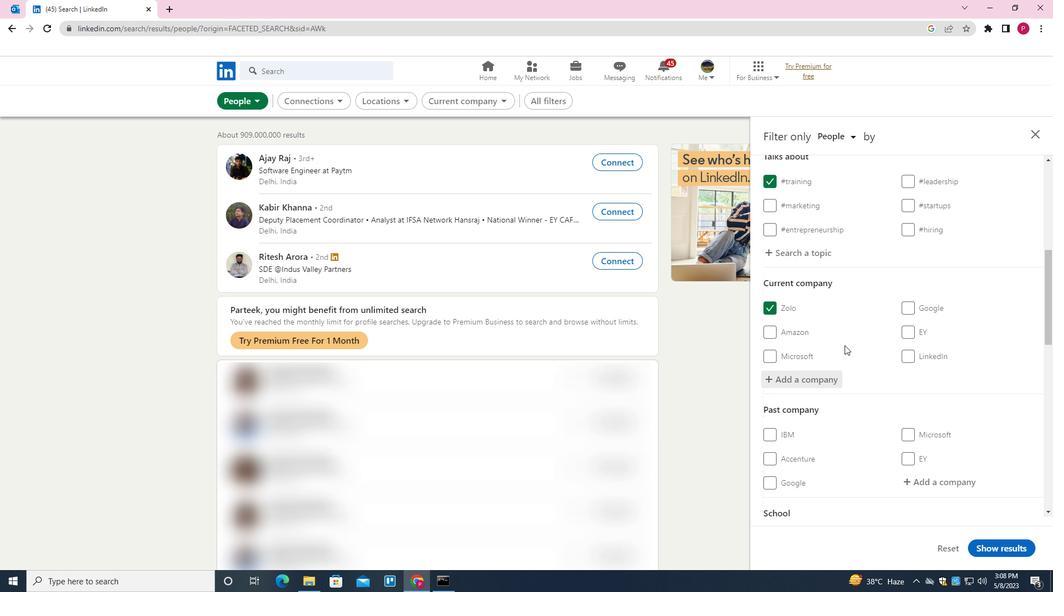 
Action: Mouse scrolled (845, 344) with delta (0, 0)
Screenshot: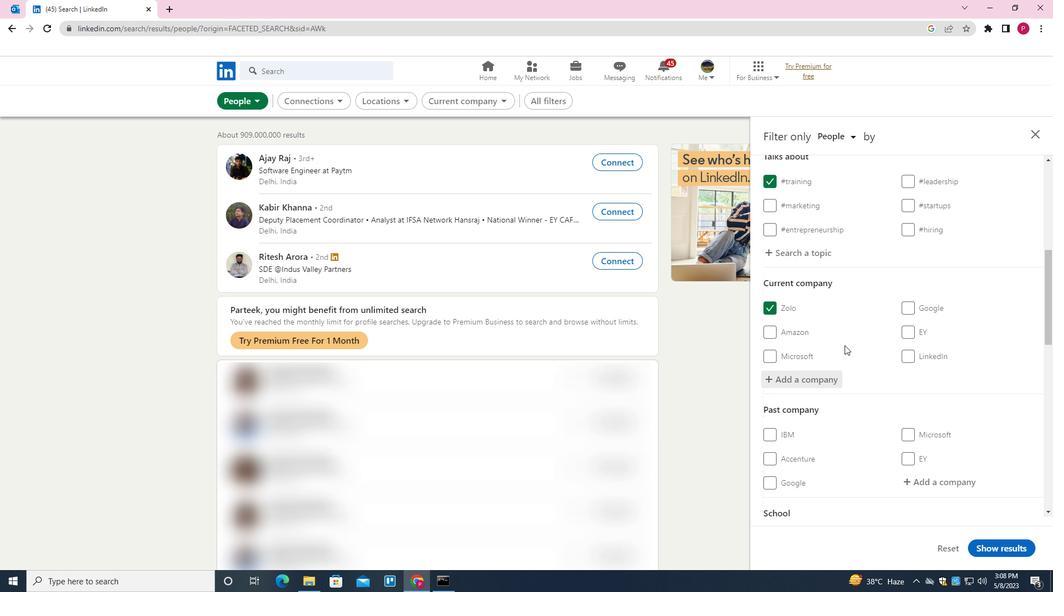 
Action: Mouse scrolled (845, 344) with delta (0, 0)
Screenshot: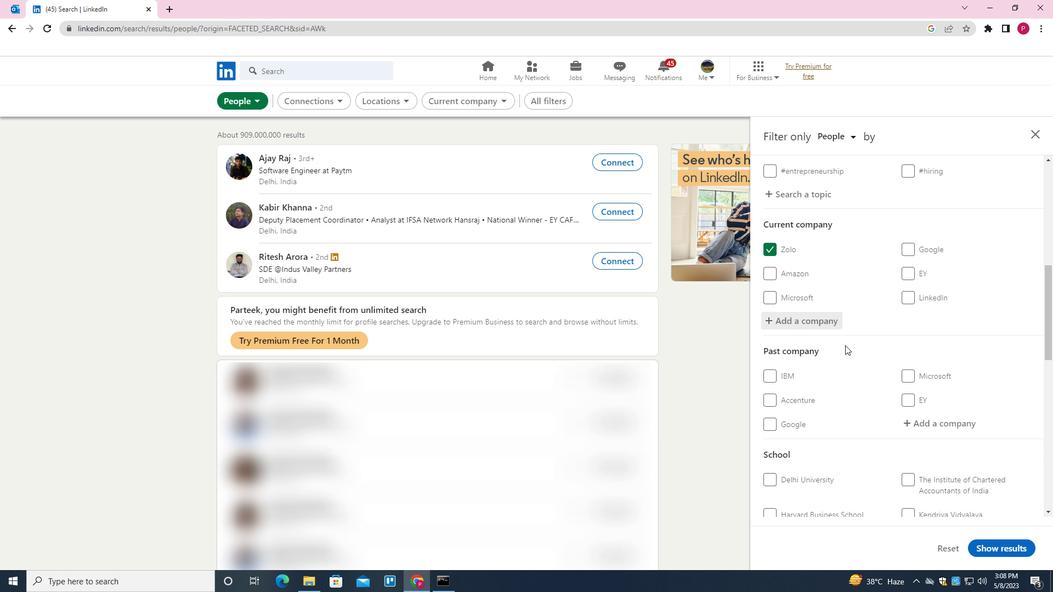
Action: Mouse moved to (853, 340)
Screenshot: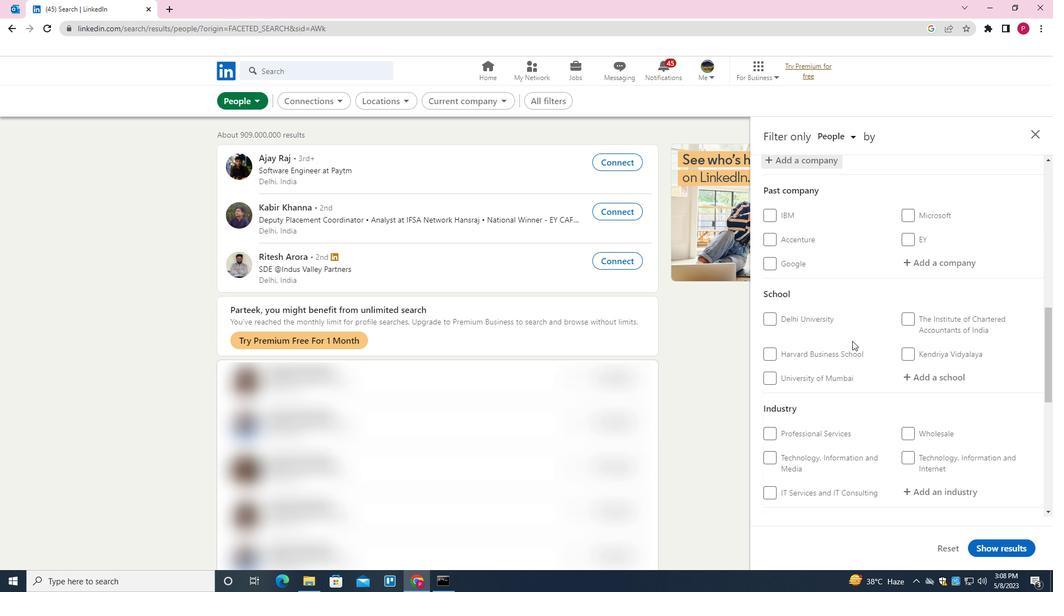 
Action: Mouse scrolled (853, 340) with delta (0, 0)
Screenshot: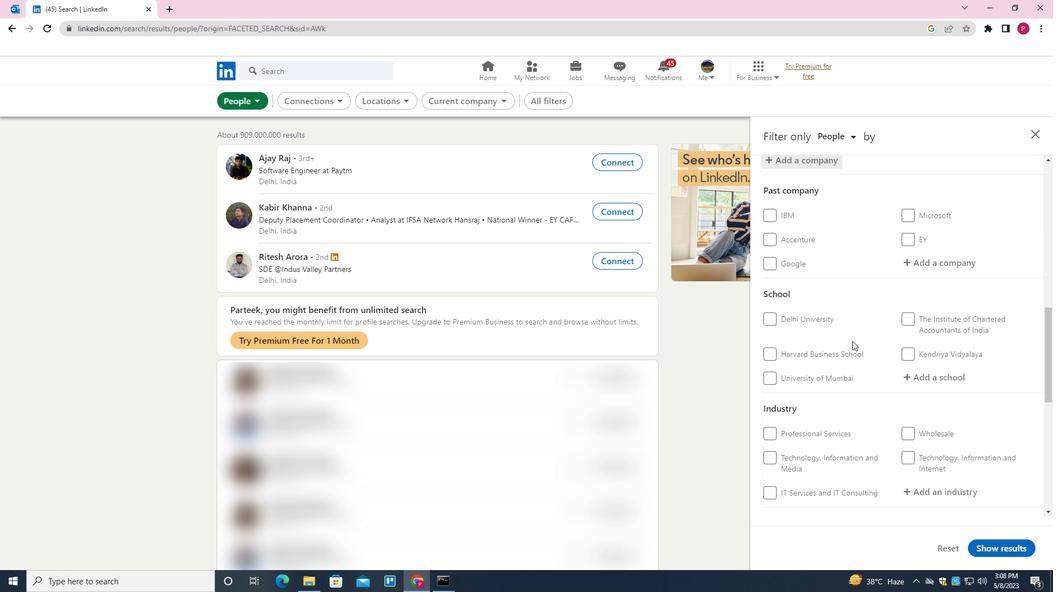 
Action: Mouse moved to (857, 338)
Screenshot: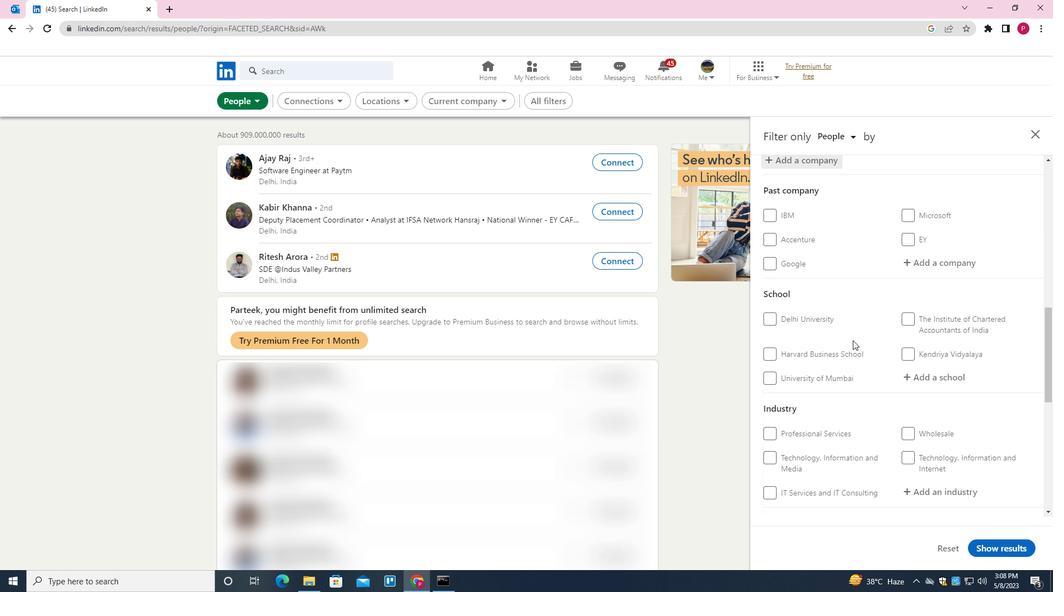 
Action: Mouse scrolled (857, 337) with delta (0, 0)
Screenshot: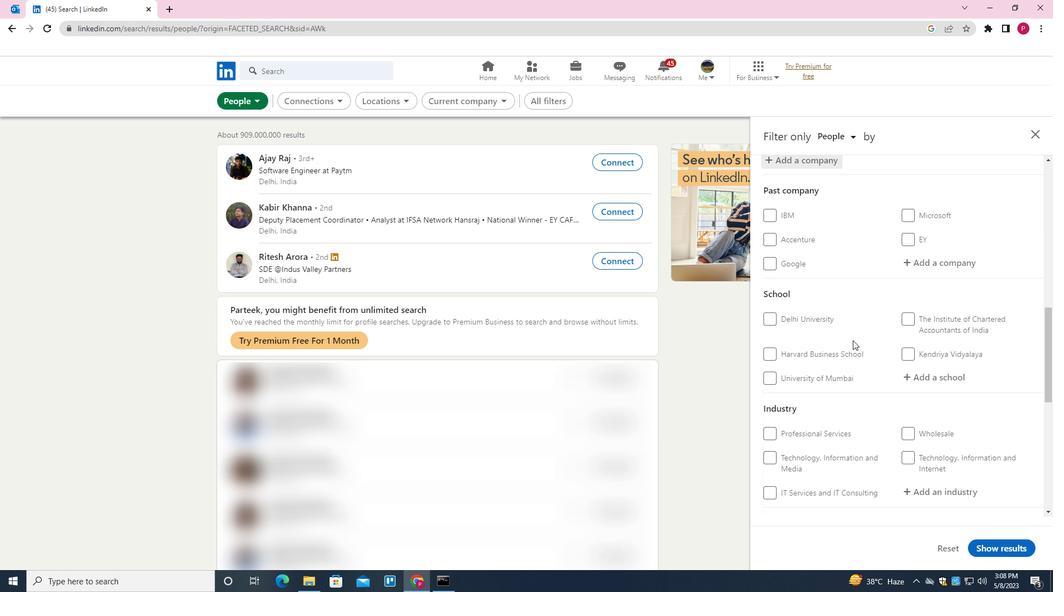 
Action: Mouse moved to (925, 273)
Screenshot: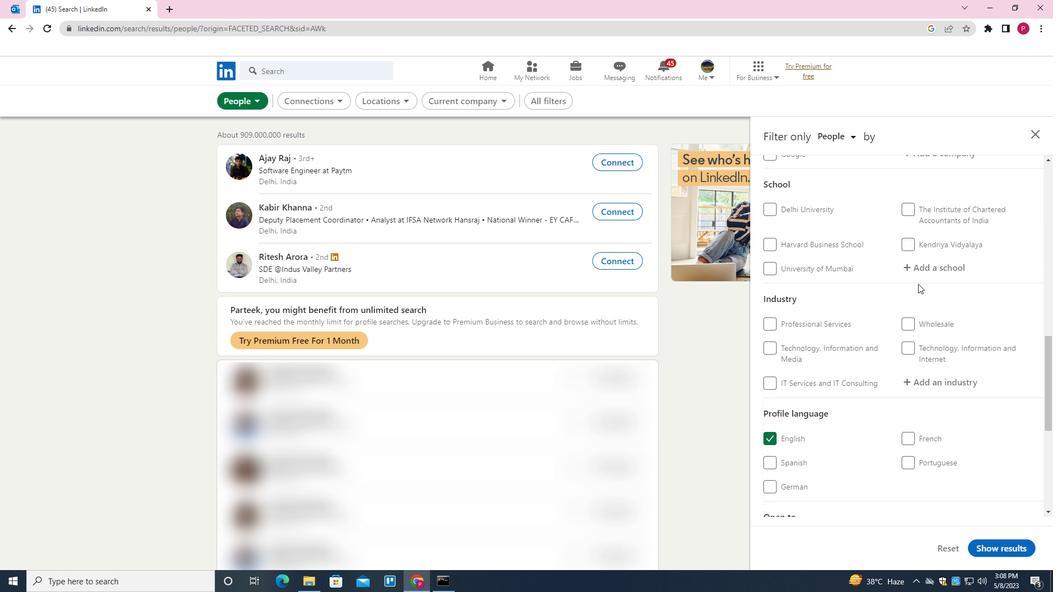 
Action: Mouse pressed left at (925, 273)
Screenshot: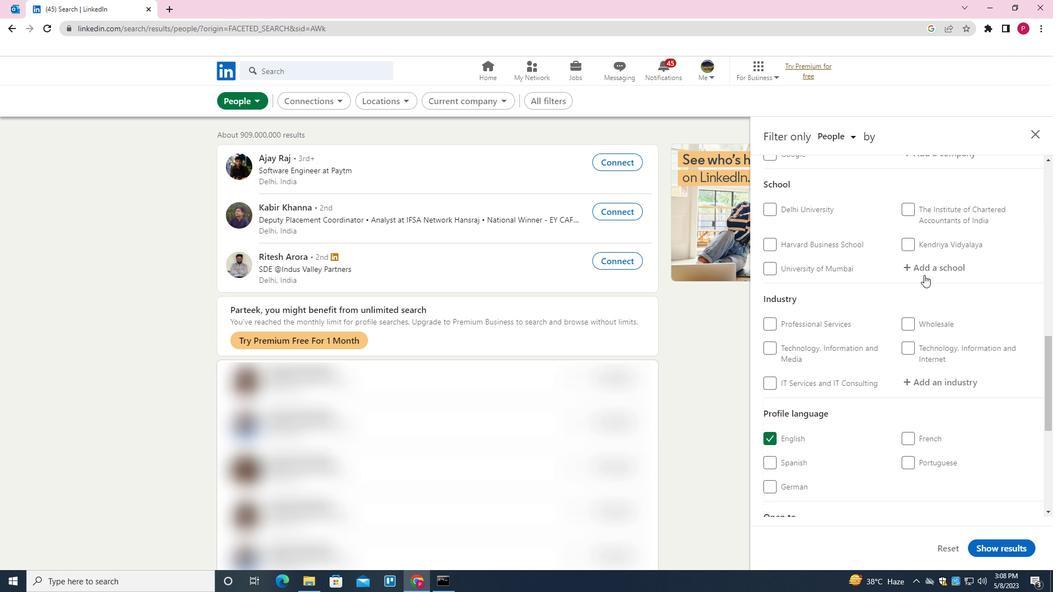 
Action: Key pressed <Key.shift>SANT<Key.space><Key.shift><Key.shift><Key.shift><Key.shift><Key.shift><Key.shift><Key.shift><Key.shift><Key.shift><Key.shift><Key.shift><Key.shift><Key.shift><Key.shift><Key.shift><Key.shift>LONGOWAL<Key.space><Key.shift>INSTITUTE<Key.space>OF<Key.space><Key.shift>ENT<Key.backspace>GIN<Key.backspace><Key.backspace>INEERING<Key.space><Key.shift>AND<Key.space><Key.shift>TECHNOLOGY<Key.down><Key.enter>
Screenshot: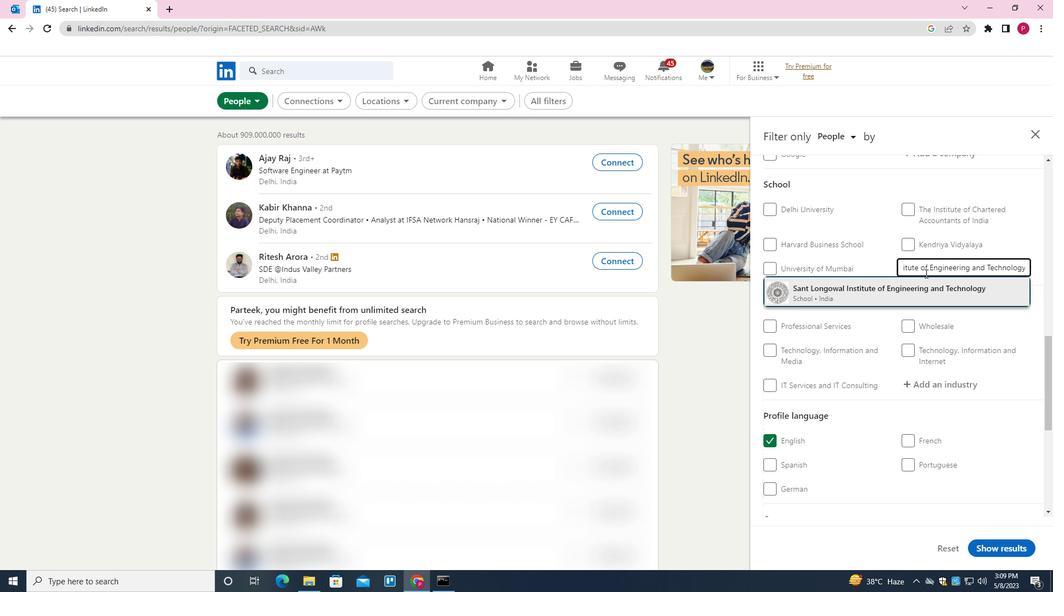 
Action: Mouse moved to (940, 305)
Screenshot: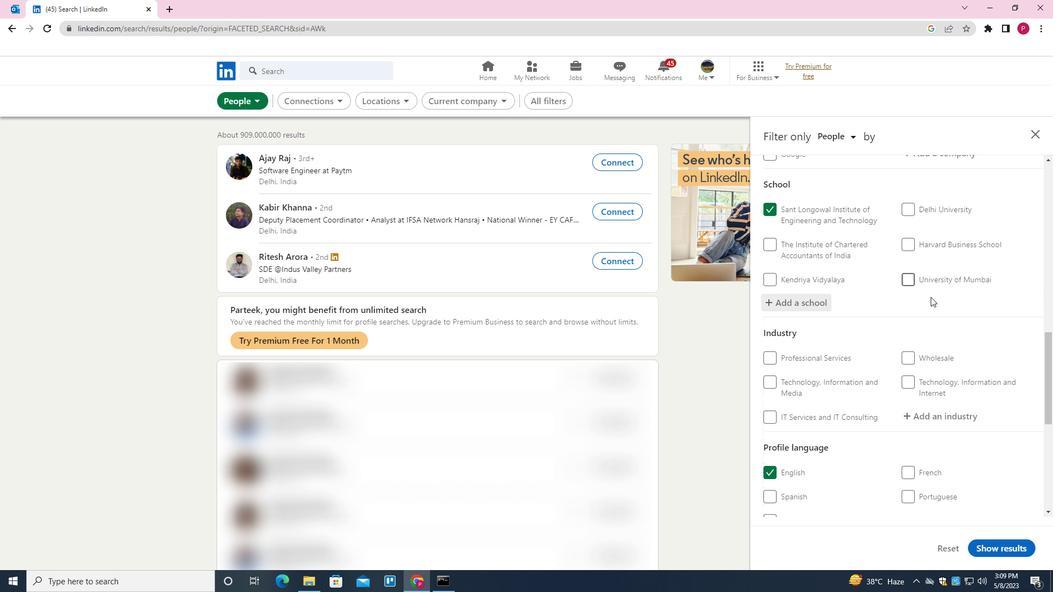 
Action: Mouse scrolled (940, 304) with delta (0, 0)
Screenshot: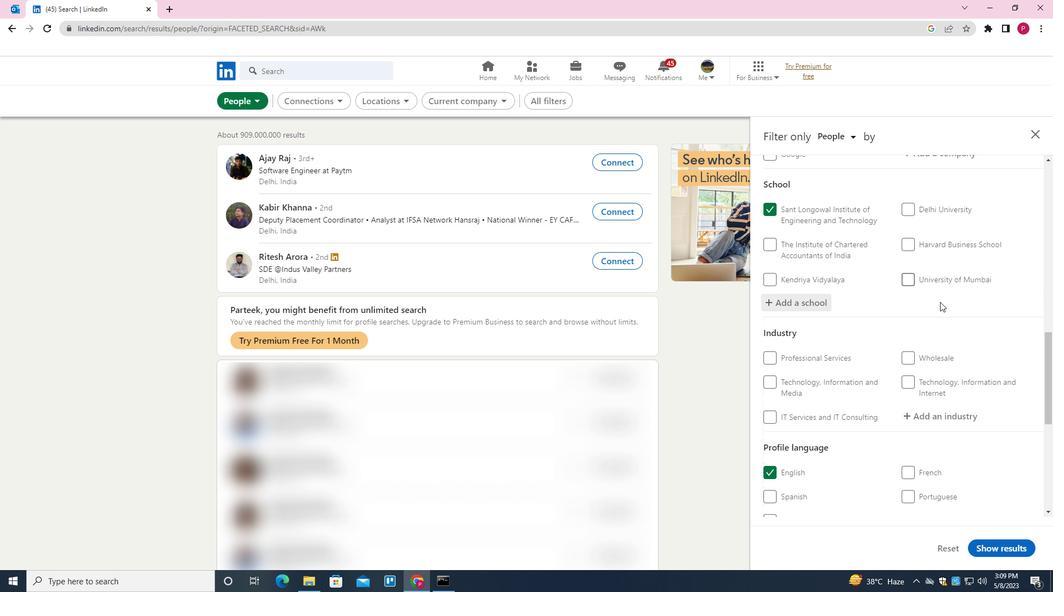 
Action: Mouse scrolled (940, 304) with delta (0, 0)
Screenshot: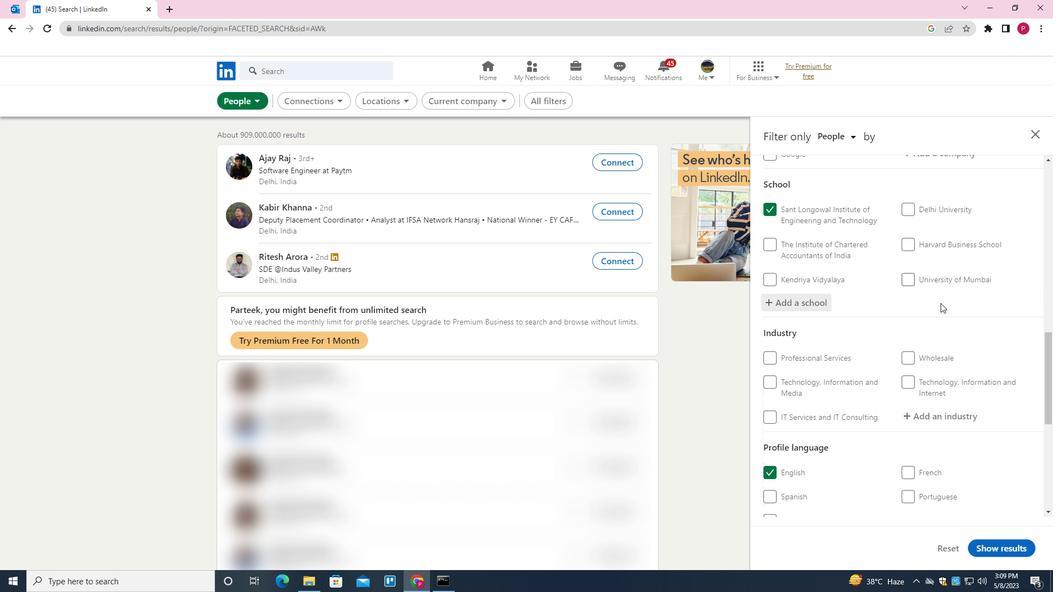 
Action: Mouse moved to (941, 310)
Screenshot: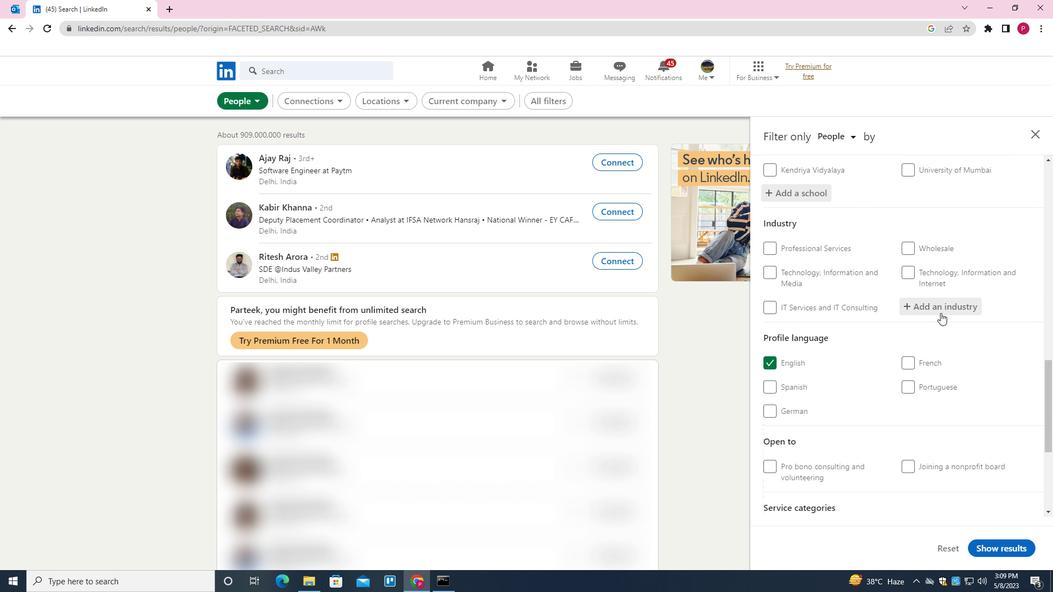 
Action: Mouse pressed left at (941, 310)
Screenshot: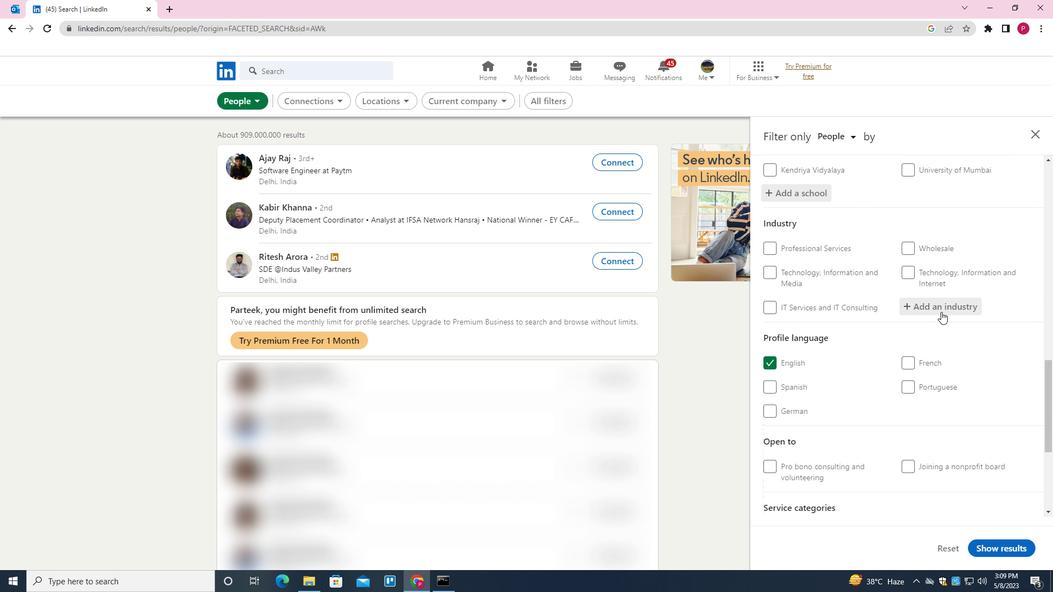 
Action: Key pressed <Key.shift>SATELLIE<Key.backspace>TE<Key.space><Key.down><Key.up><Key.up><Key.shift>TELECOMMUNICATION<Key.down><Key.enter>
Screenshot: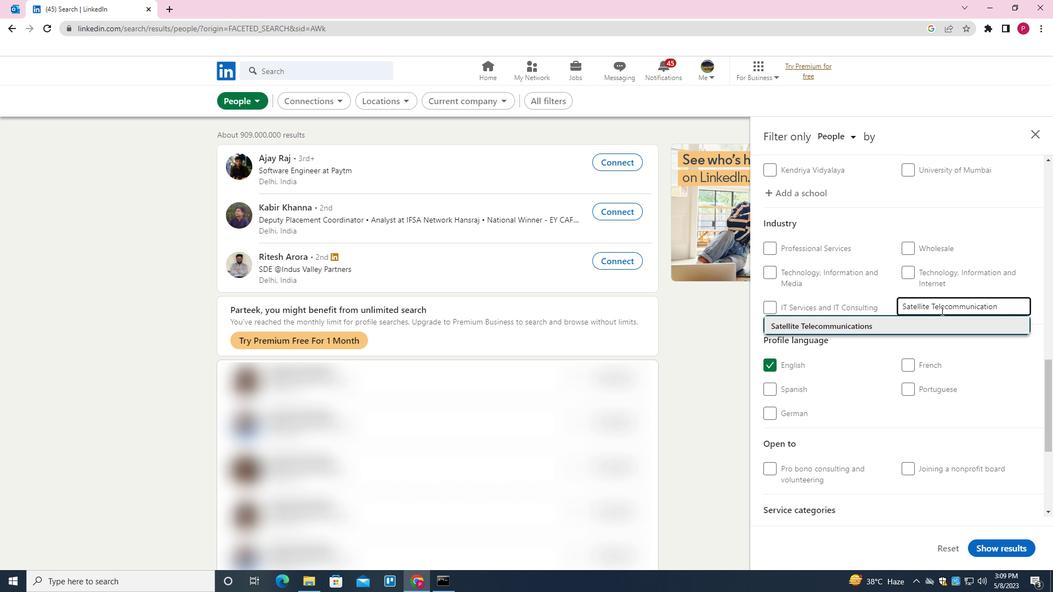 
Action: Mouse scrolled (941, 310) with delta (0, 0)
Screenshot: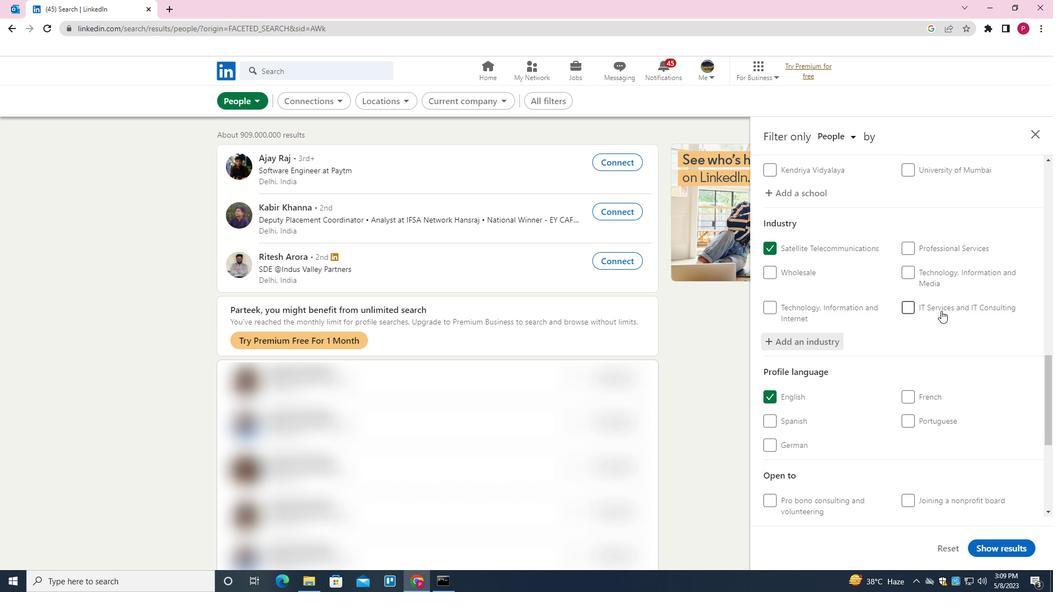
Action: Mouse scrolled (941, 310) with delta (0, 0)
Screenshot: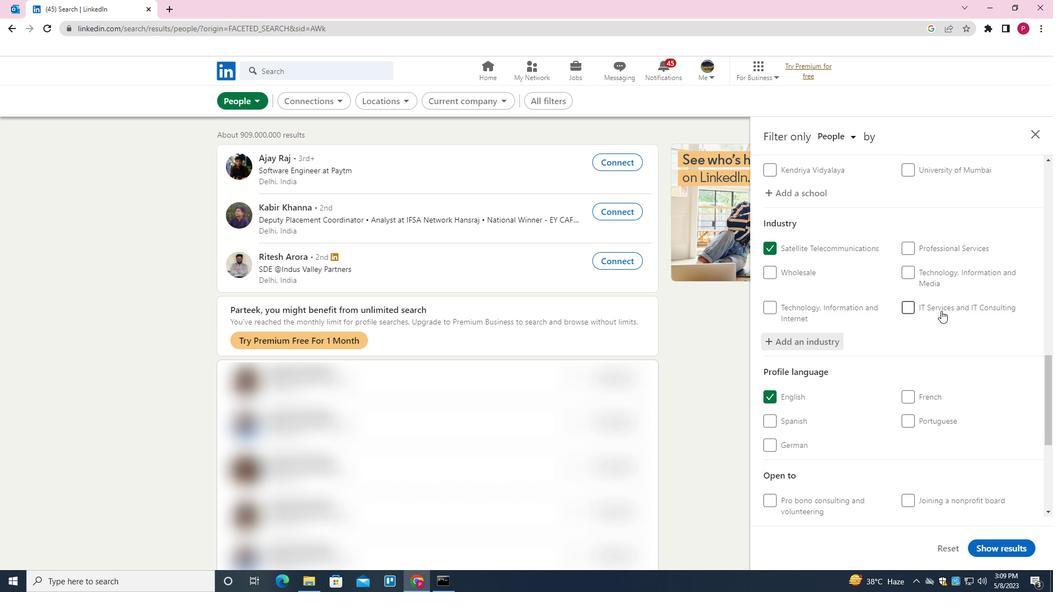 
Action: Mouse scrolled (941, 310) with delta (0, 0)
Screenshot: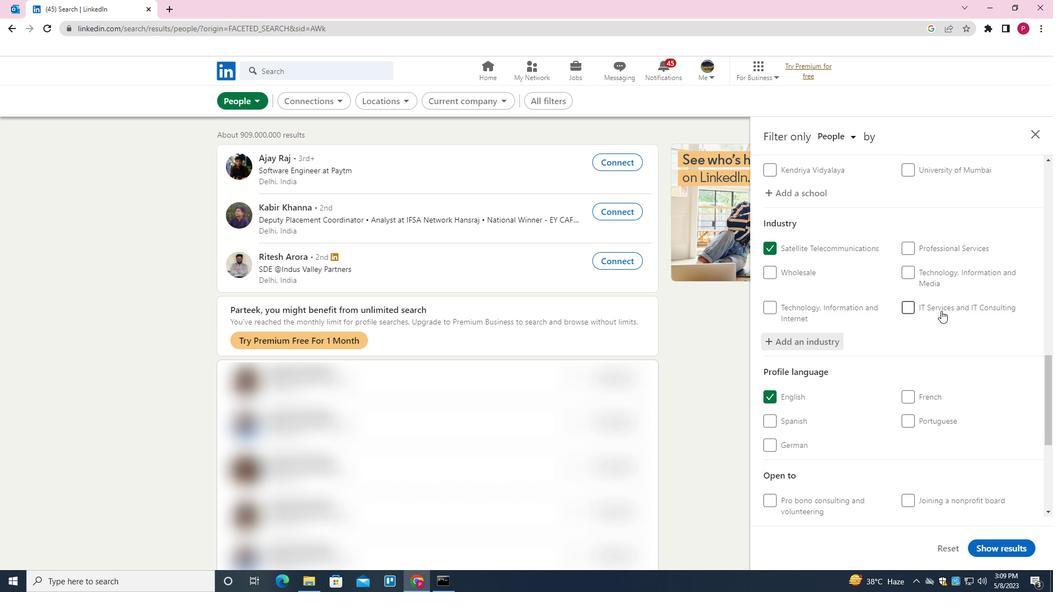 
Action: Mouse scrolled (941, 310) with delta (0, 0)
Screenshot: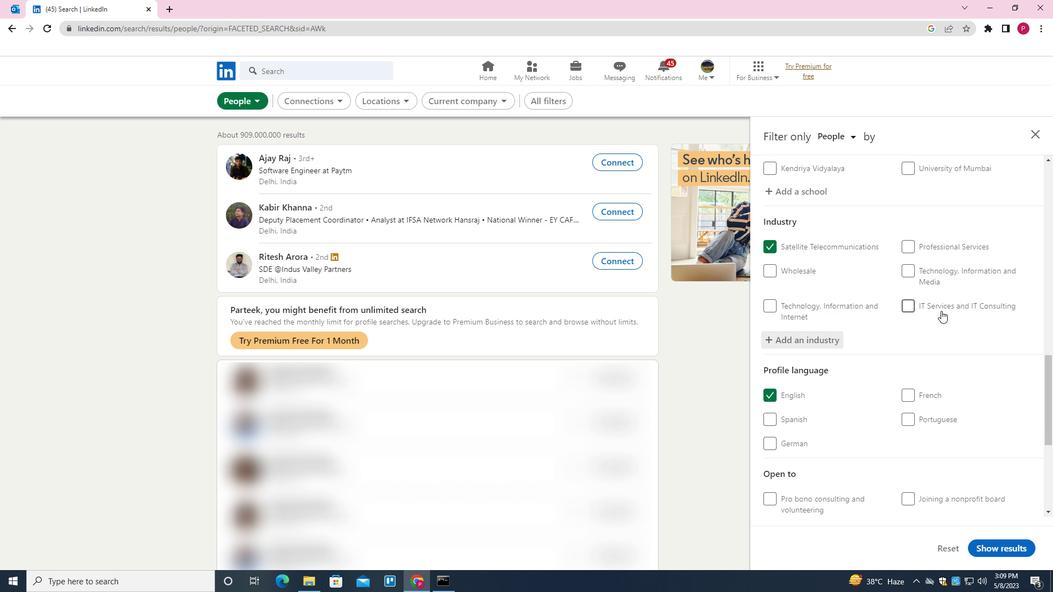 
Action: Mouse scrolled (941, 310) with delta (0, 0)
Screenshot: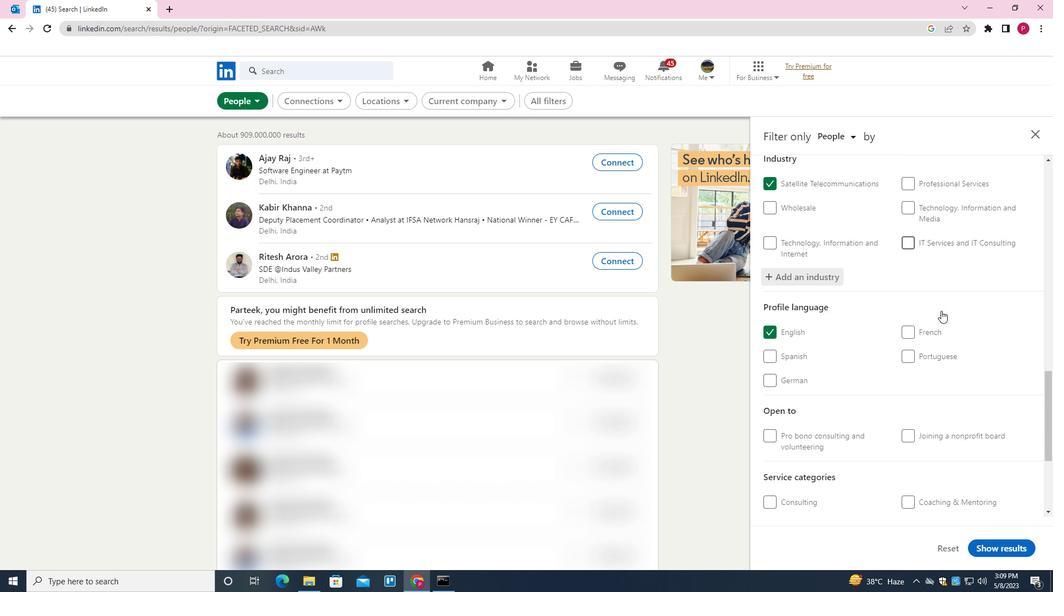 
Action: Mouse moved to (942, 361)
Screenshot: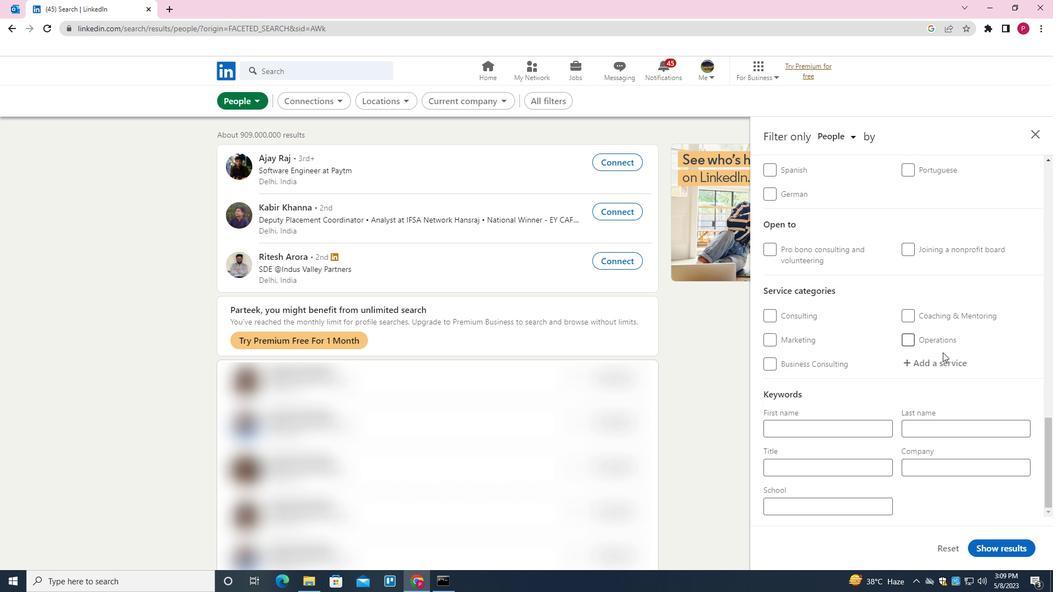 
Action: Mouse pressed left at (942, 361)
Screenshot: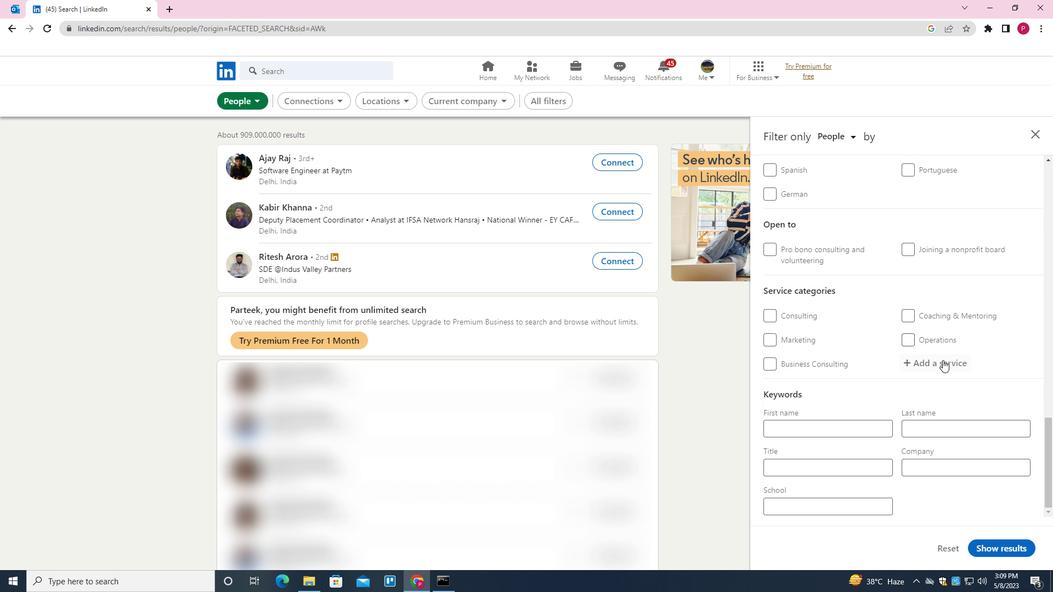 
Action: Key pressed <Key.shift><Key.shift><Key.shift><Key.shift><Key.shift><Key.shift>RETIREMENT<Key.space><Key.shift>PLANNING<Key.down><Key.enter>
Screenshot: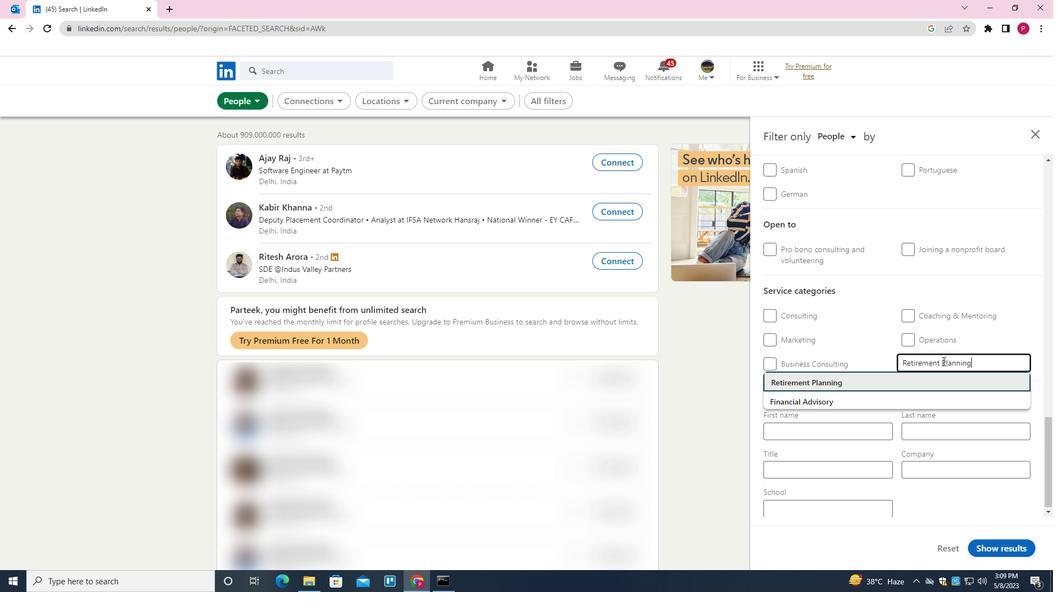 
Action: Mouse moved to (945, 360)
Screenshot: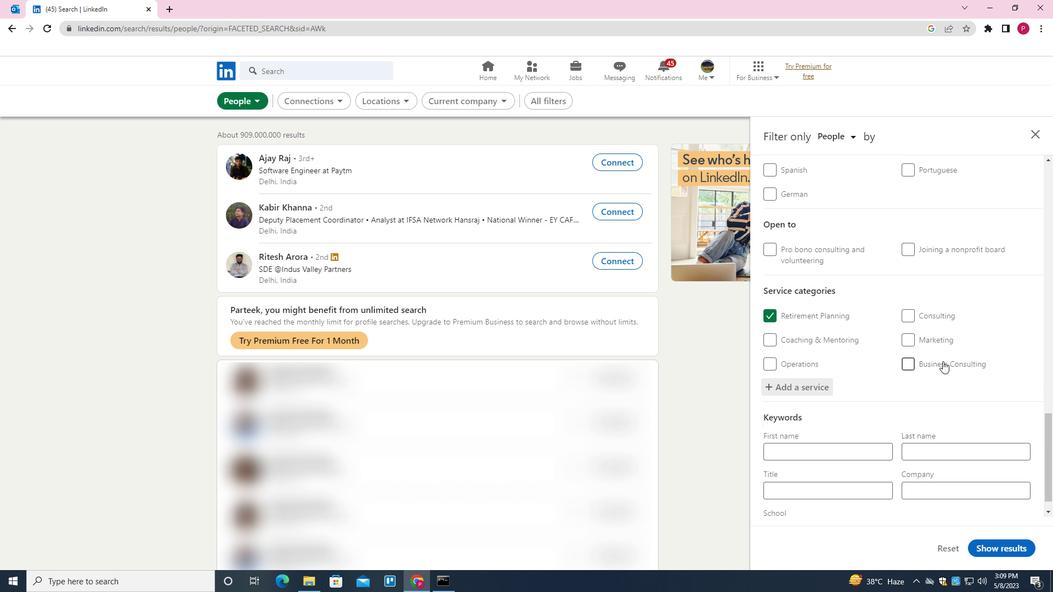 
Action: Mouse scrolled (945, 360) with delta (0, 0)
Screenshot: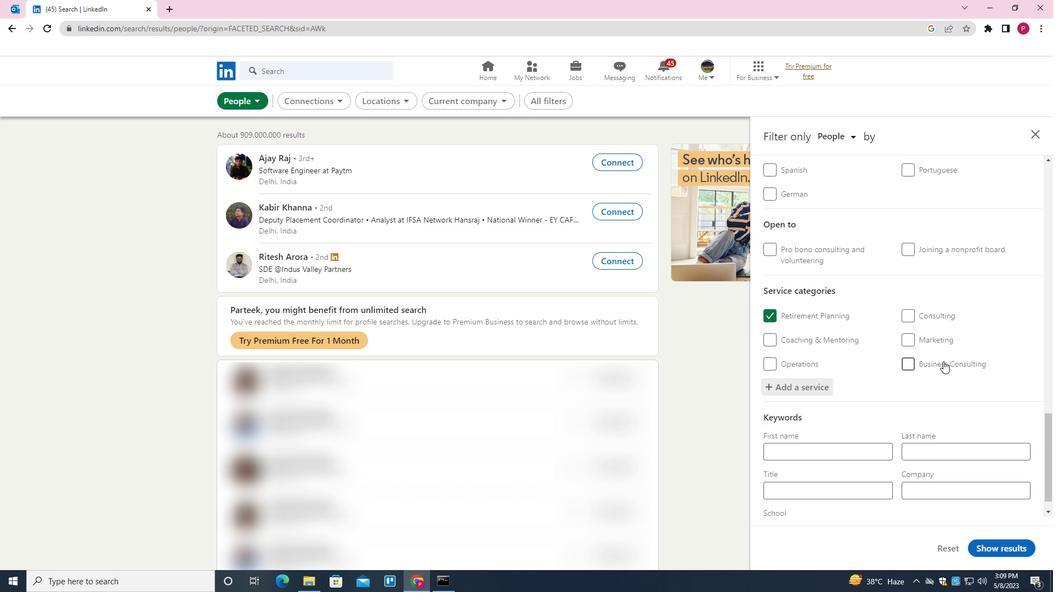 
Action: Mouse scrolled (945, 360) with delta (0, 0)
Screenshot: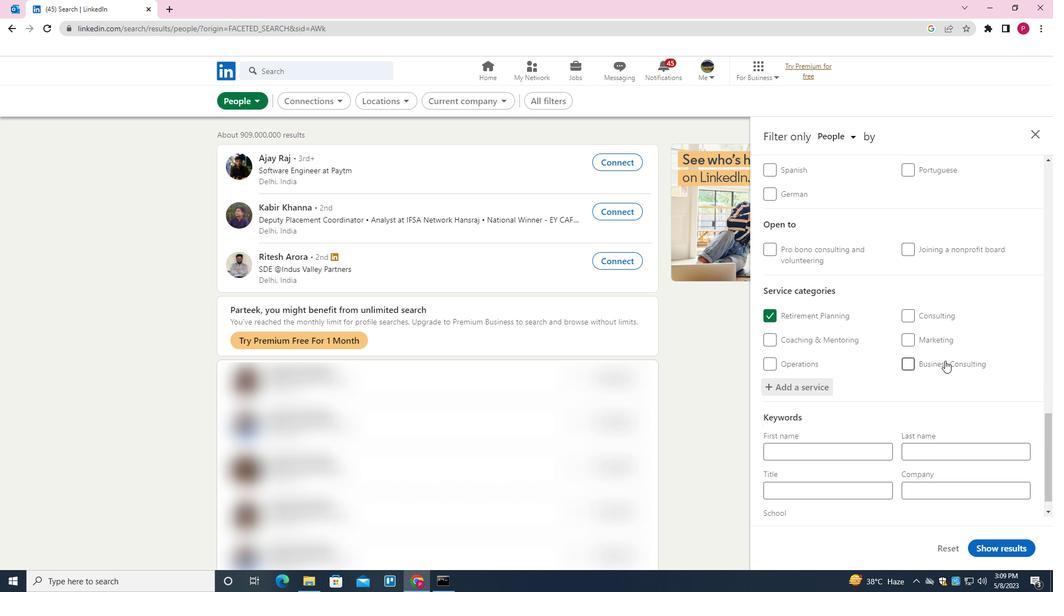 
Action: Mouse scrolled (945, 360) with delta (0, 0)
Screenshot: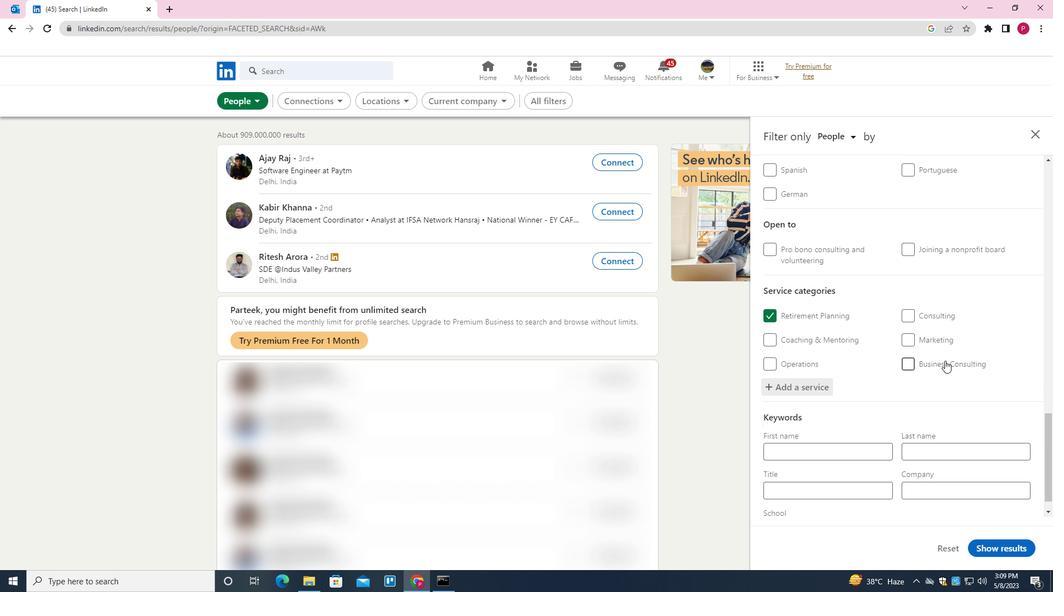 
Action: Mouse scrolled (945, 360) with delta (0, 0)
Screenshot: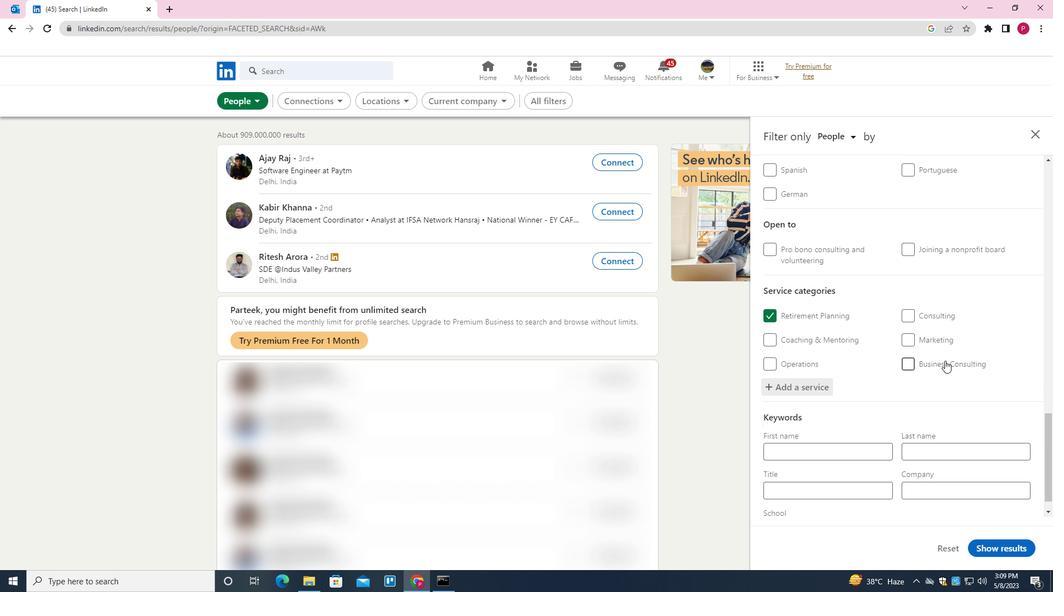 
Action: Mouse moved to (840, 468)
Screenshot: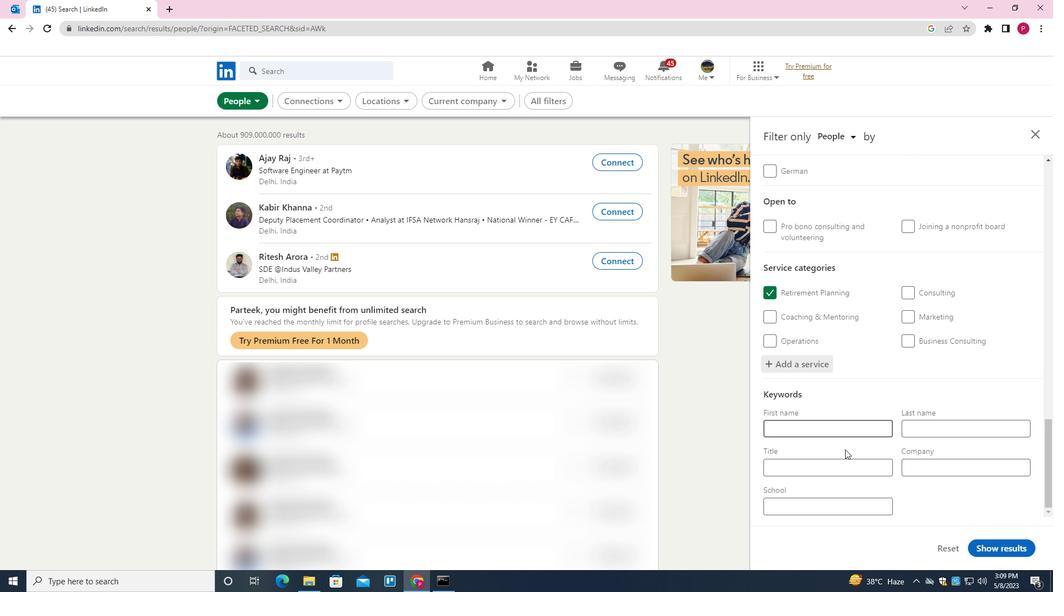 
Action: Mouse pressed left at (840, 468)
Screenshot: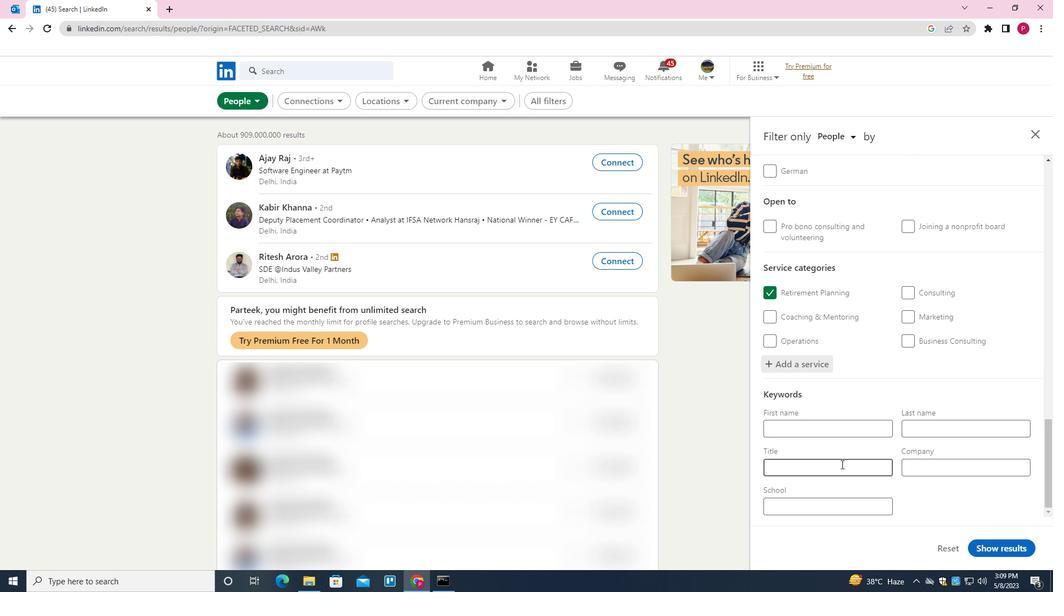 
Action: Mouse moved to (840, 468)
Screenshot: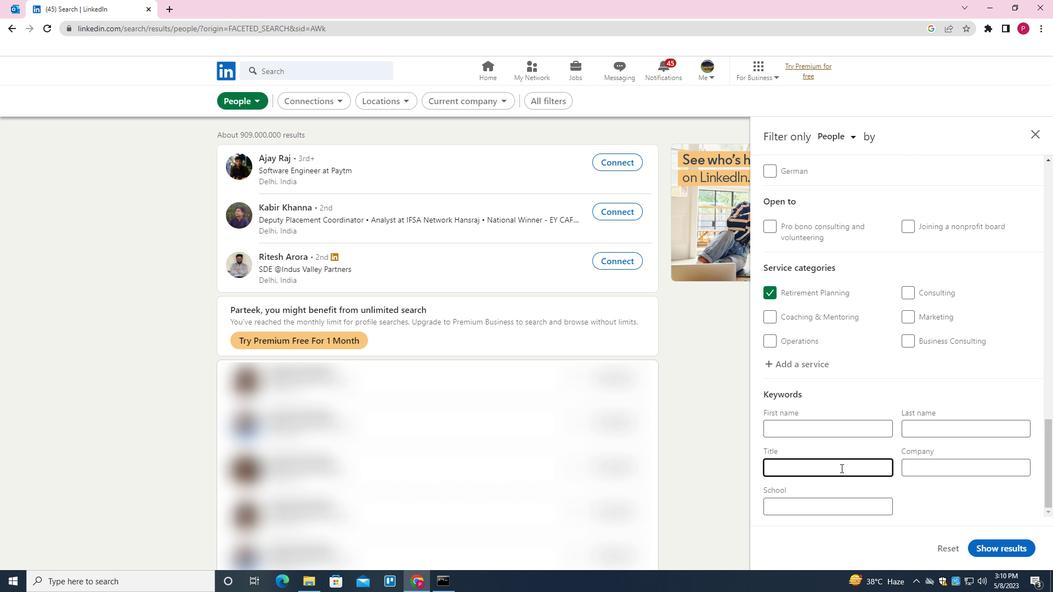 
Action: Key pressed <Key.shift>SPEECH<Key.space><Key.shift>PATHOLOGIST
Screenshot: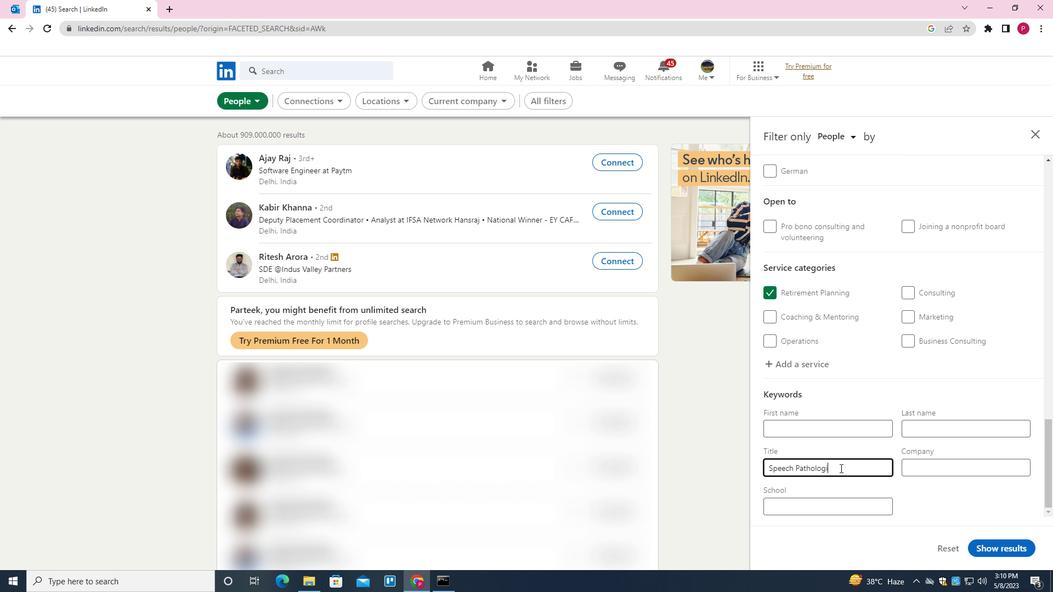 
Action: Mouse moved to (990, 544)
Screenshot: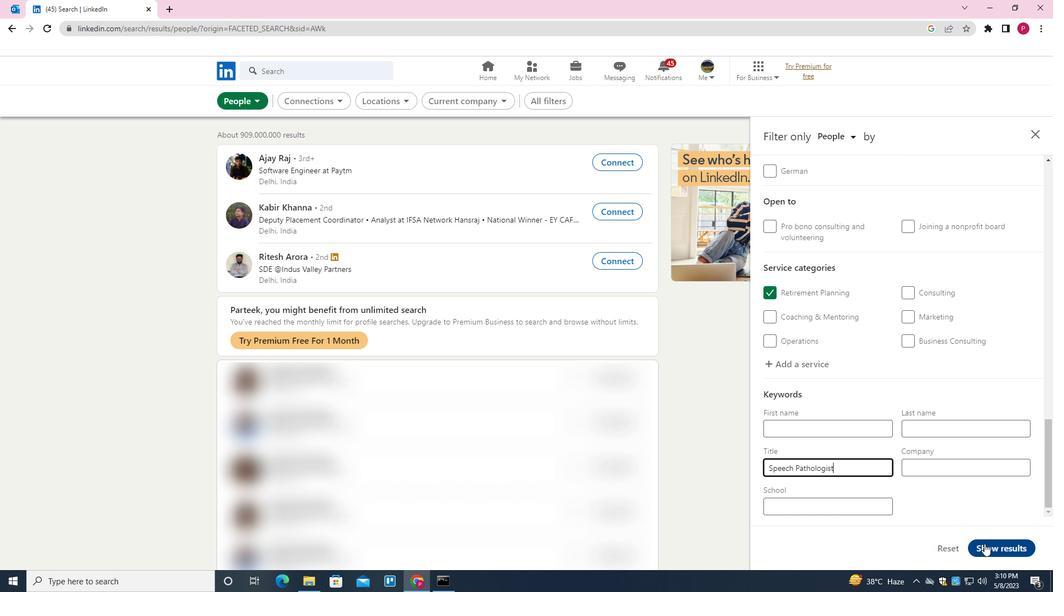
Action: Mouse pressed left at (990, 544)
Screenshot: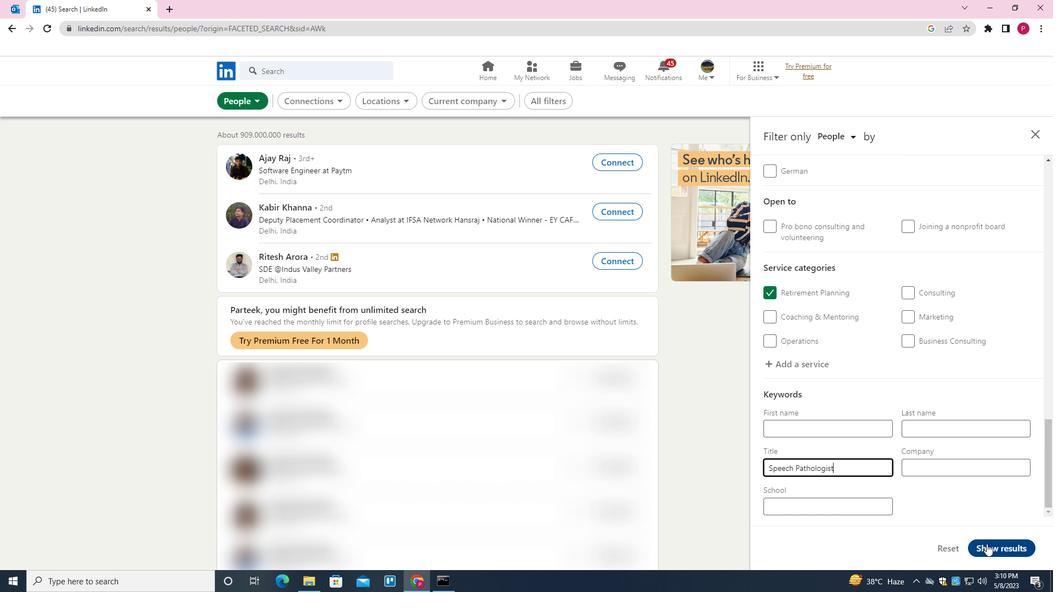 
Action: Mouse moved to (352, 189)
Screenshot: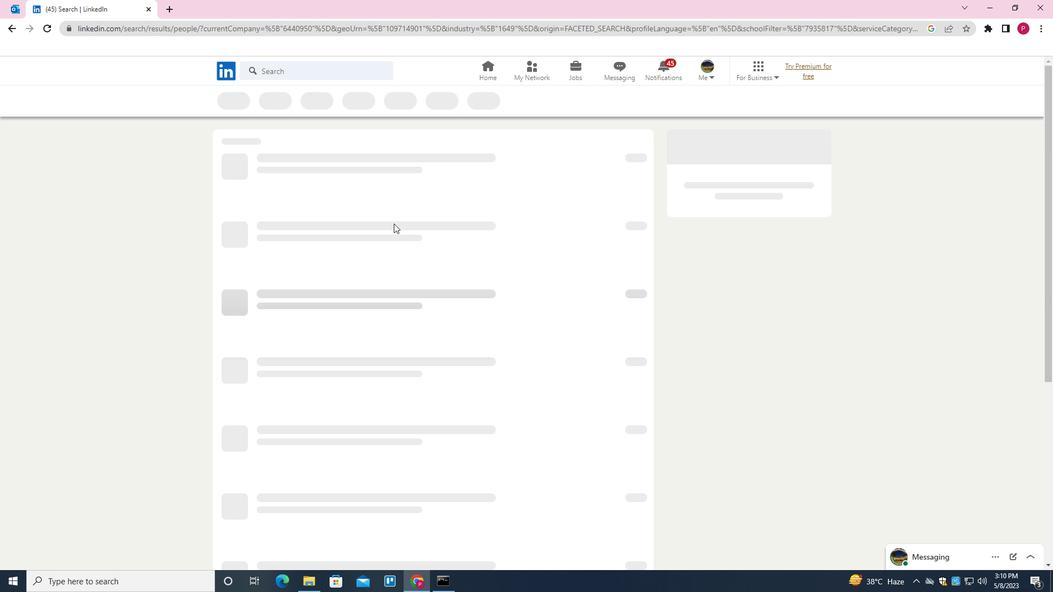 
